 Task: Create a due date automation trigger when advanced on, on the wednesday of the week before a card is due add dates not starting next week at 11:00 AM.
Action: Mouse moved to (1159, 95)
Screenshot: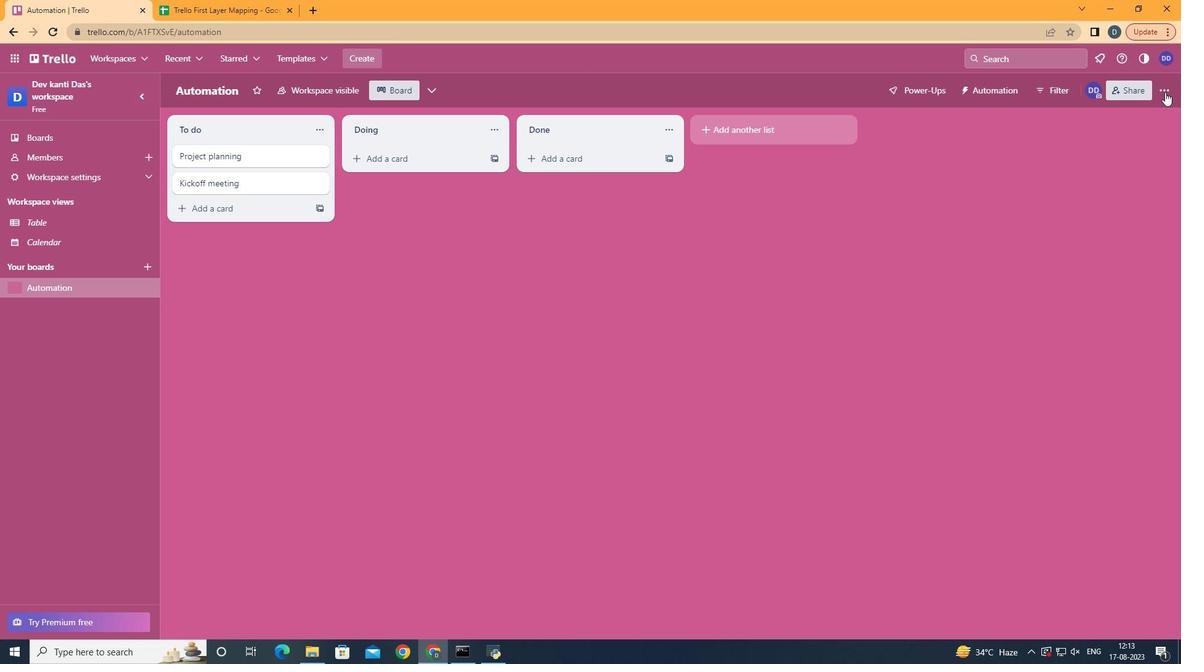 
Action: Mouse pressed left at (1159, 95)
Screenshot: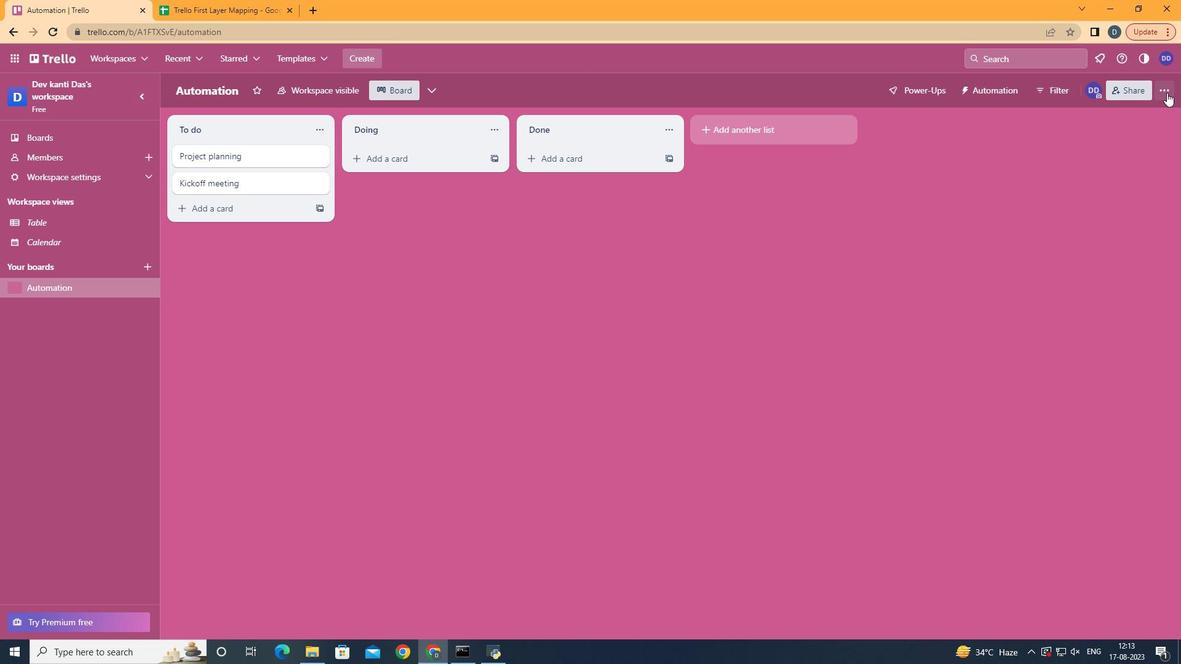 
Action: Mouse moved to (1173, 98)
Screenshot: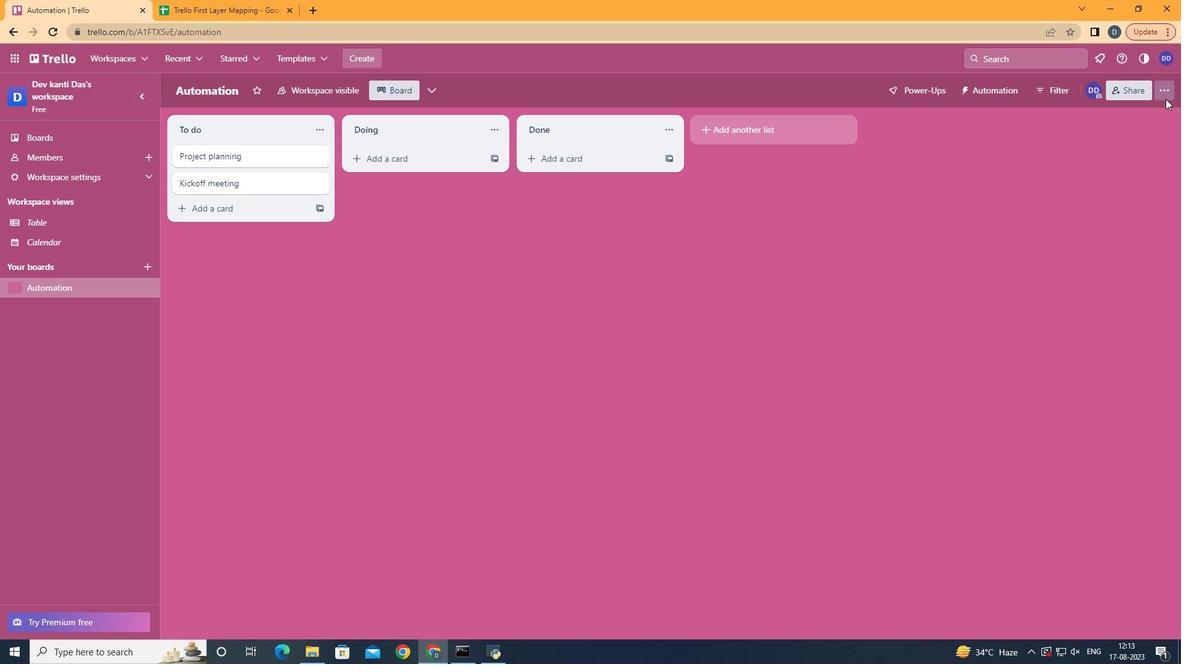 
Action: Mouse pressed left at (1173, 98)
Screenshot: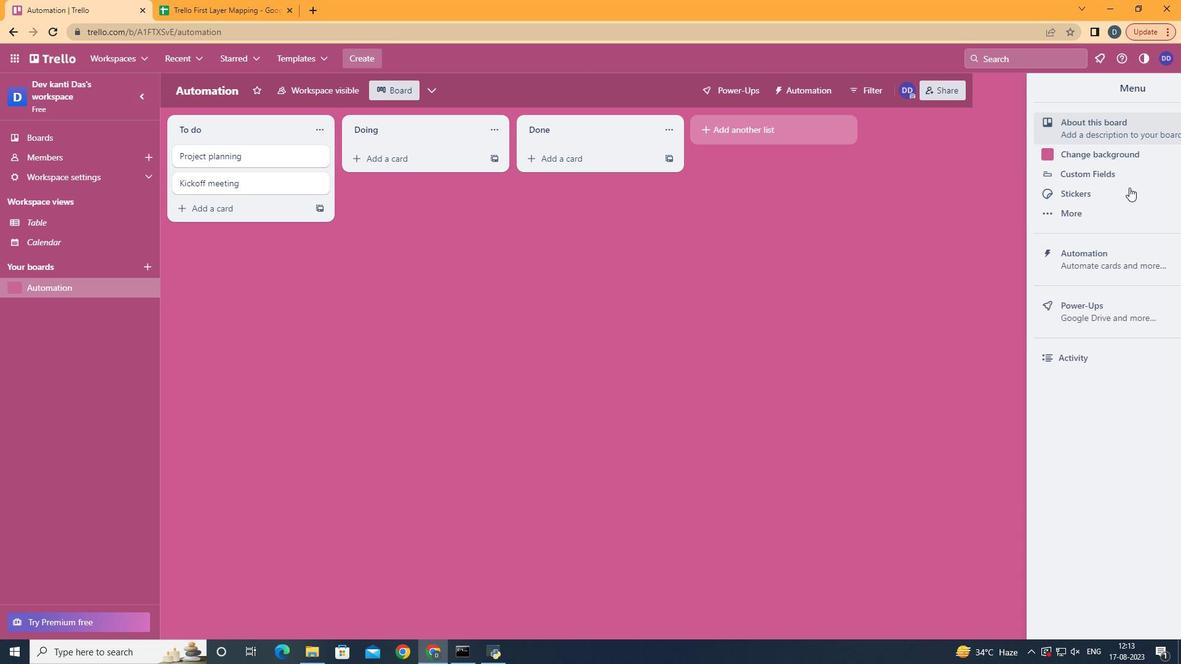 
Action: Mouse moved to (1117, 257)
Screenshot: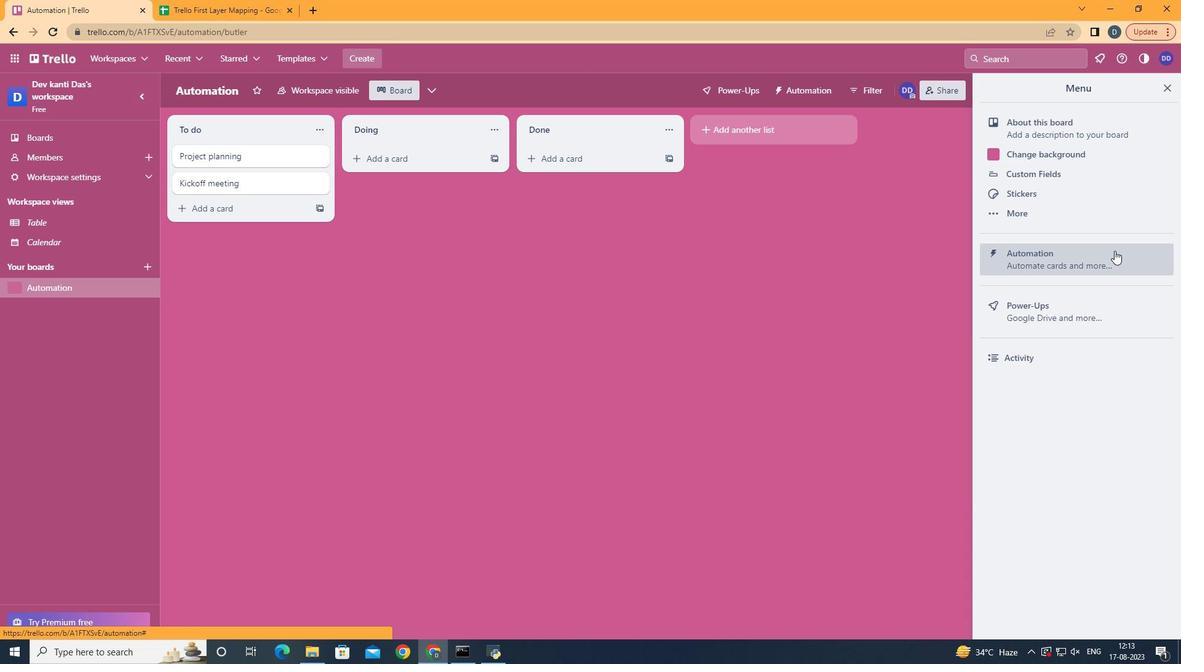 
Action: Mouse pressed left at (1117, 257)
Screenshot: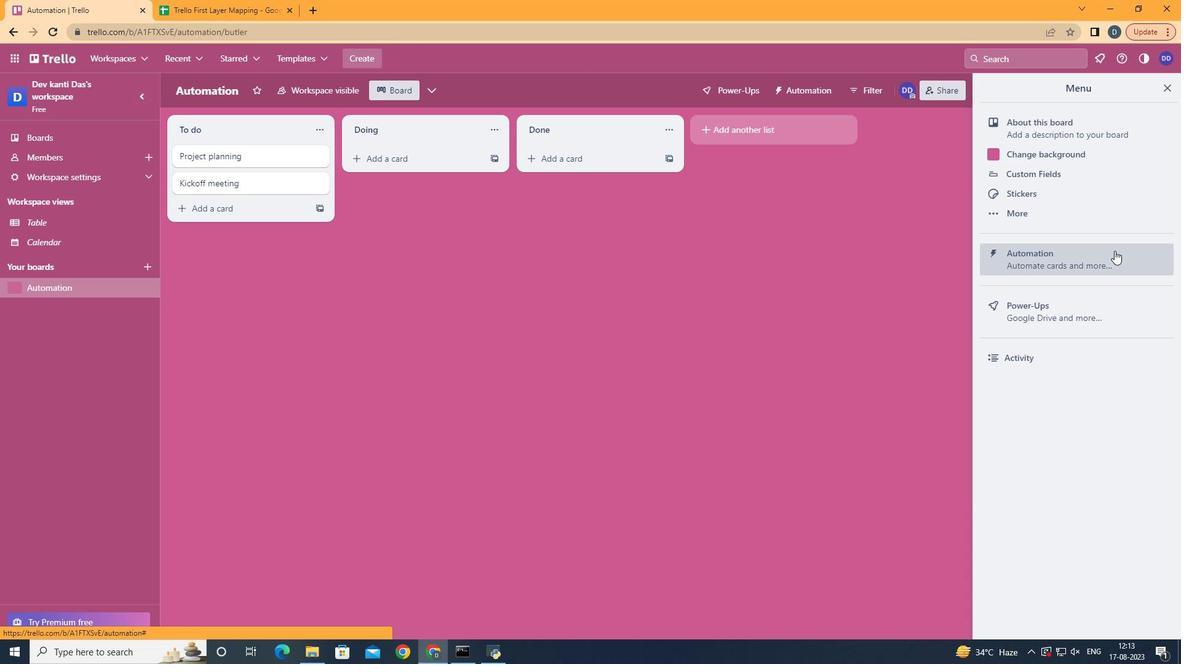 
Action: Mouse moved to (249, 264)
Screenshot: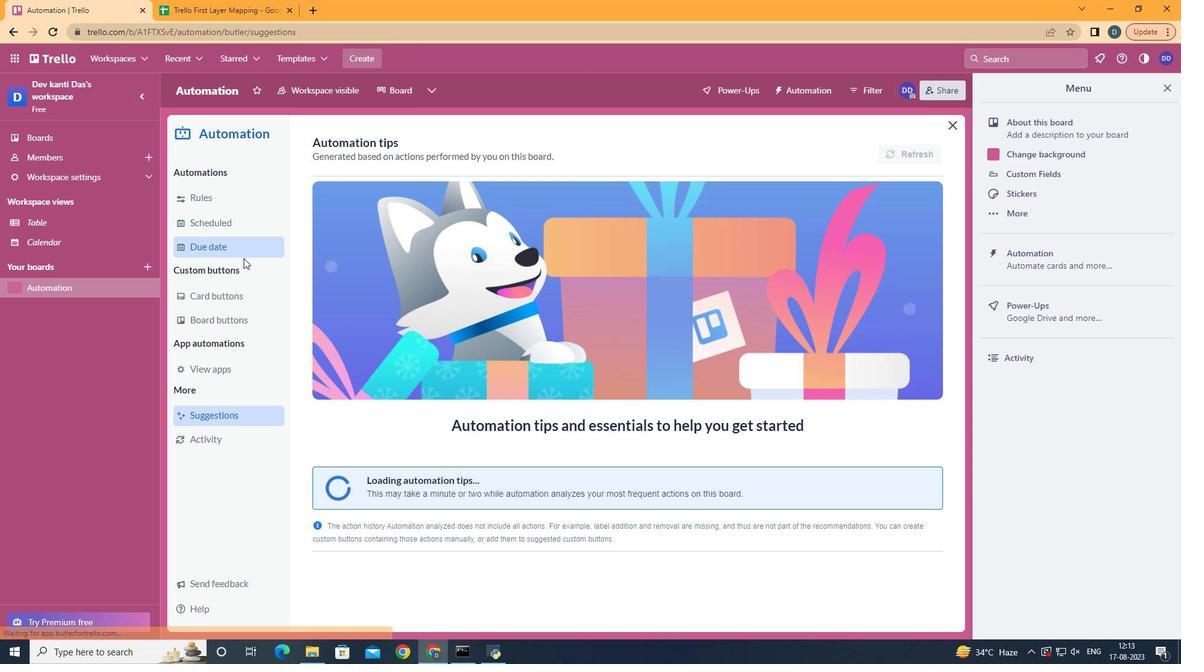 
Action: Mouse pressed left at (249, 264)
Screenshot: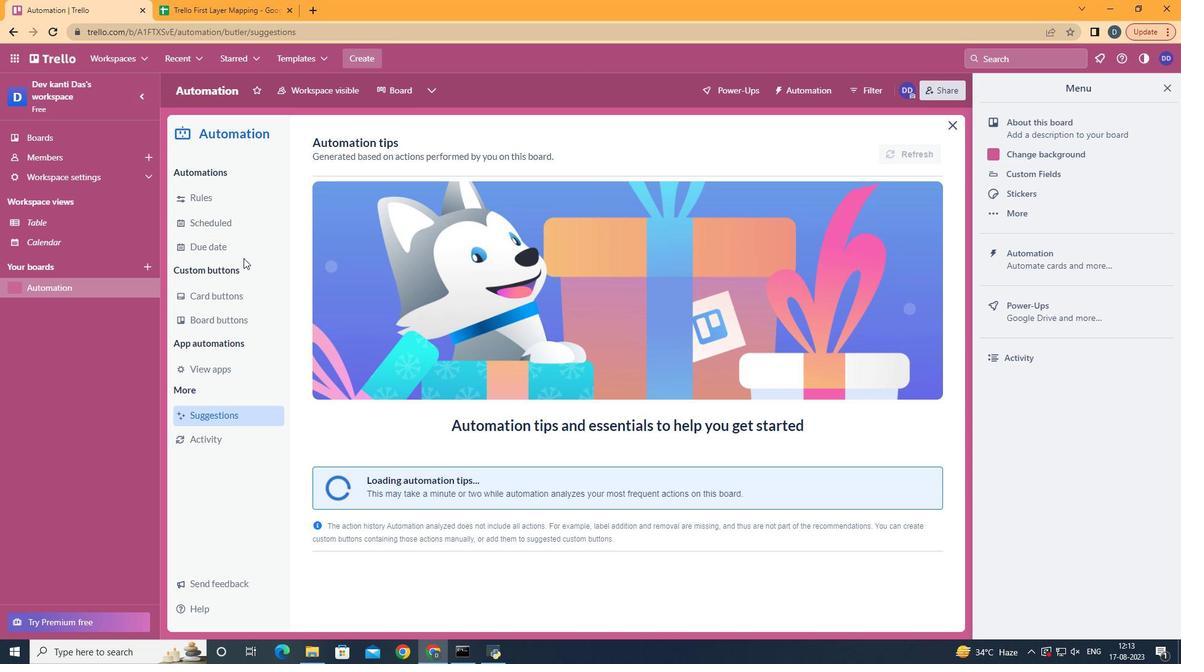
Action: Mouse moved to (249, 259)
Screenshot: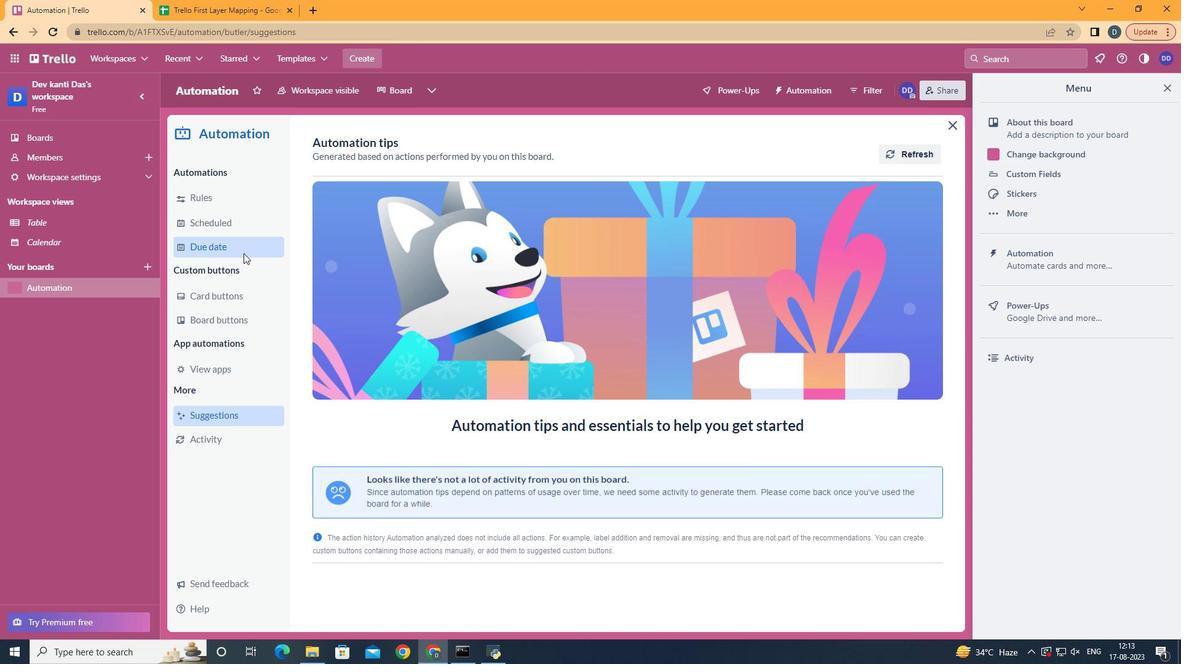 
Action: Mouse pressed left at (249, 259)
Screenshot: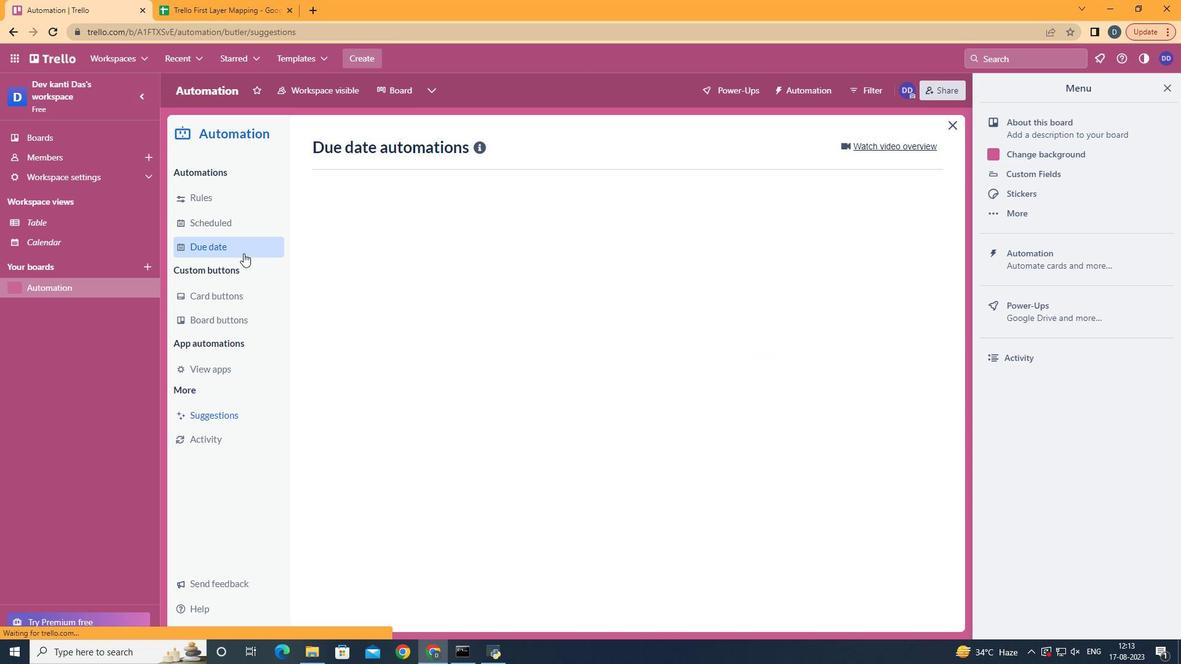 
Action: Mouse moved to (871, 150)
Screenshot: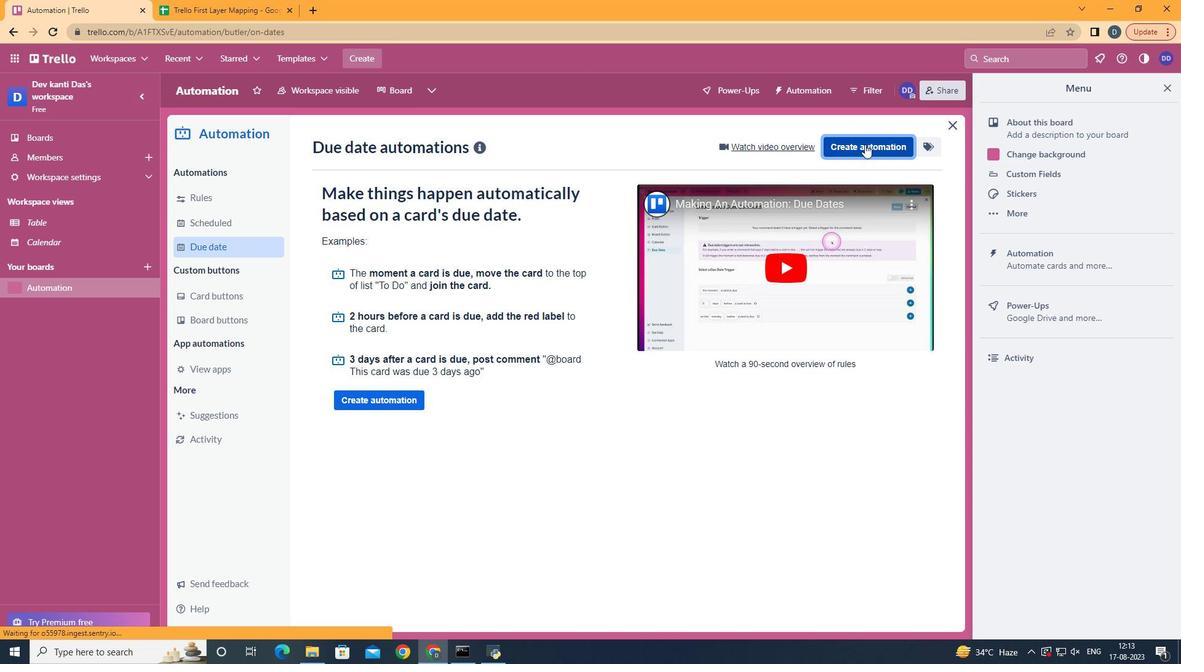 
Action: Mouse pressed left at (871, 150)
Screenshot: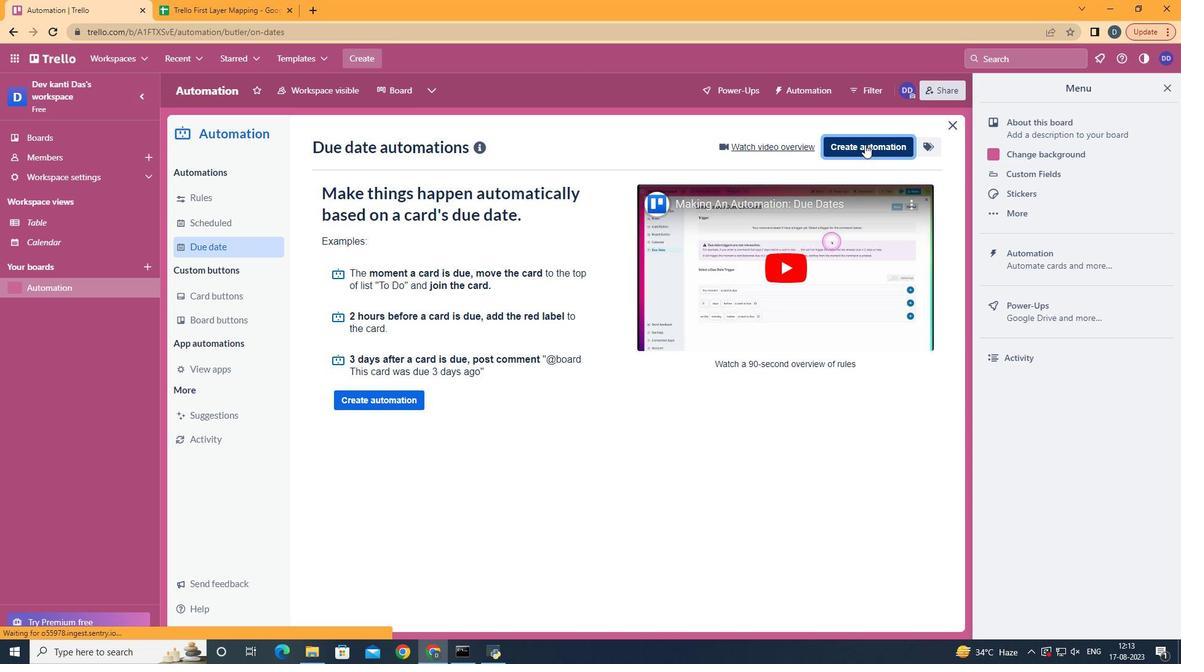 
Action: Mouse moved to (646, 267)
Screenshot: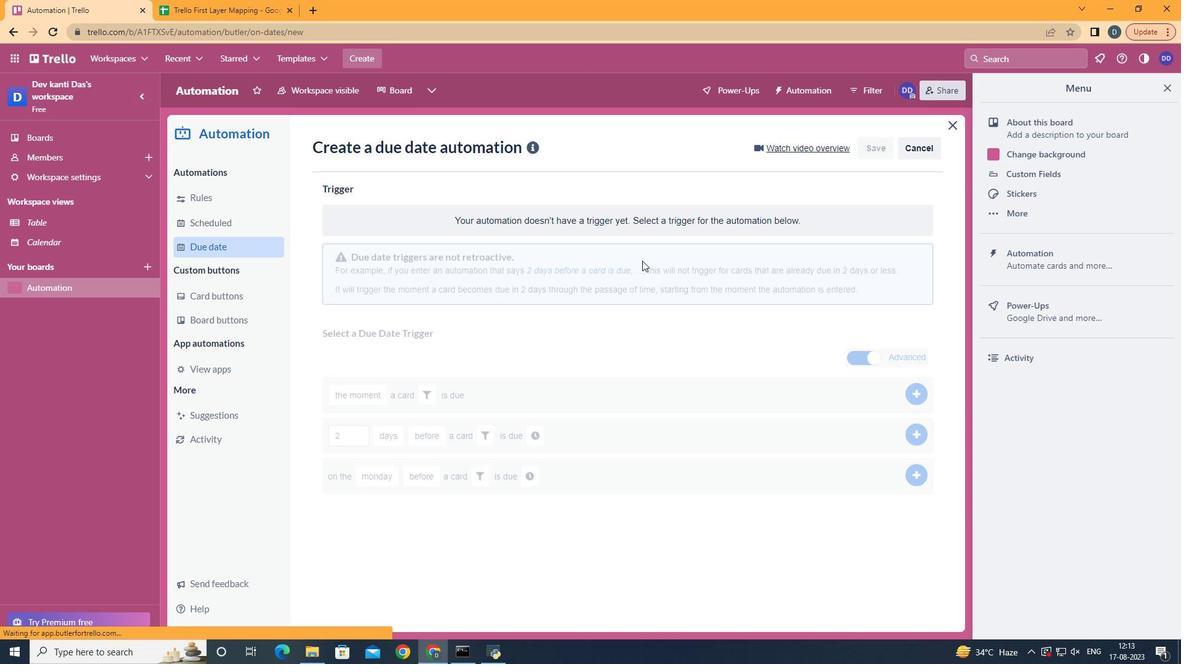 
Action: Mouse pressed left at (646, 267)
Screenshot: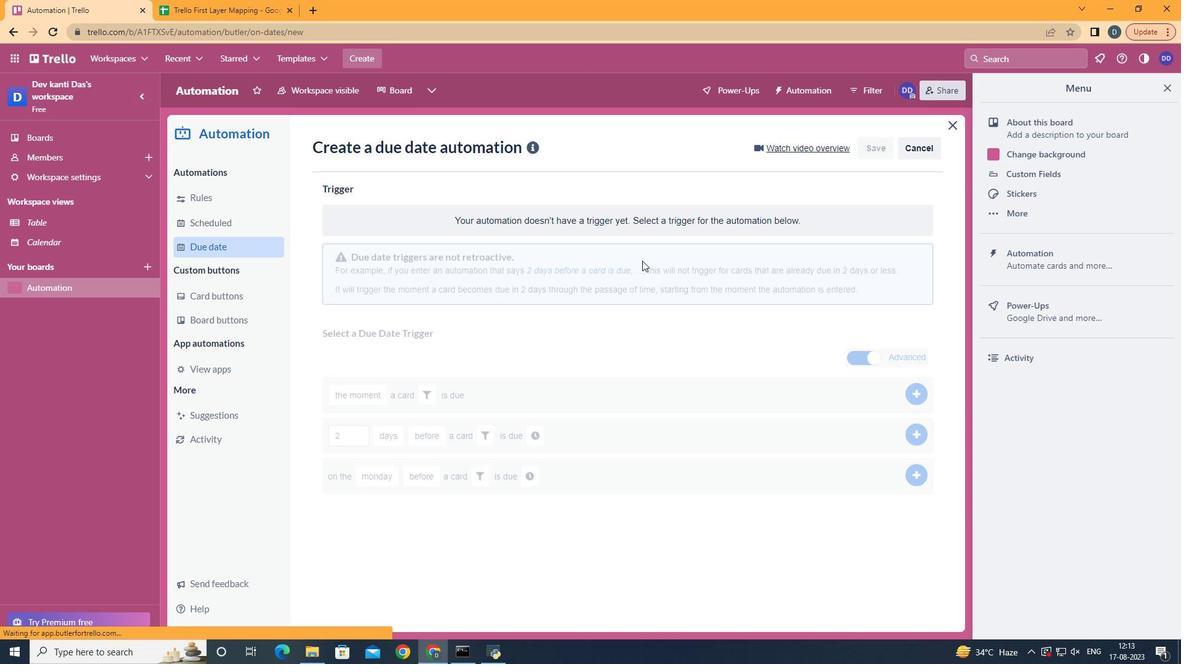 
Action: Mouse moved to (404, 375)
Screenshot: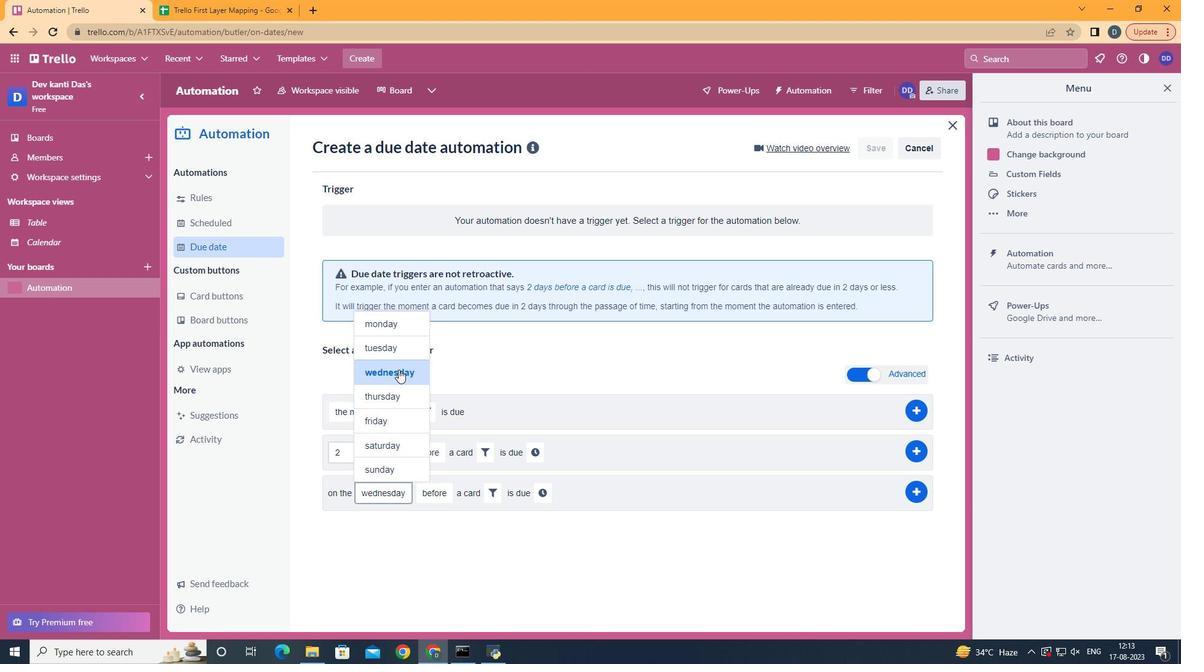 
Action: Mouse pressed left at (404, 375)
Screenshot: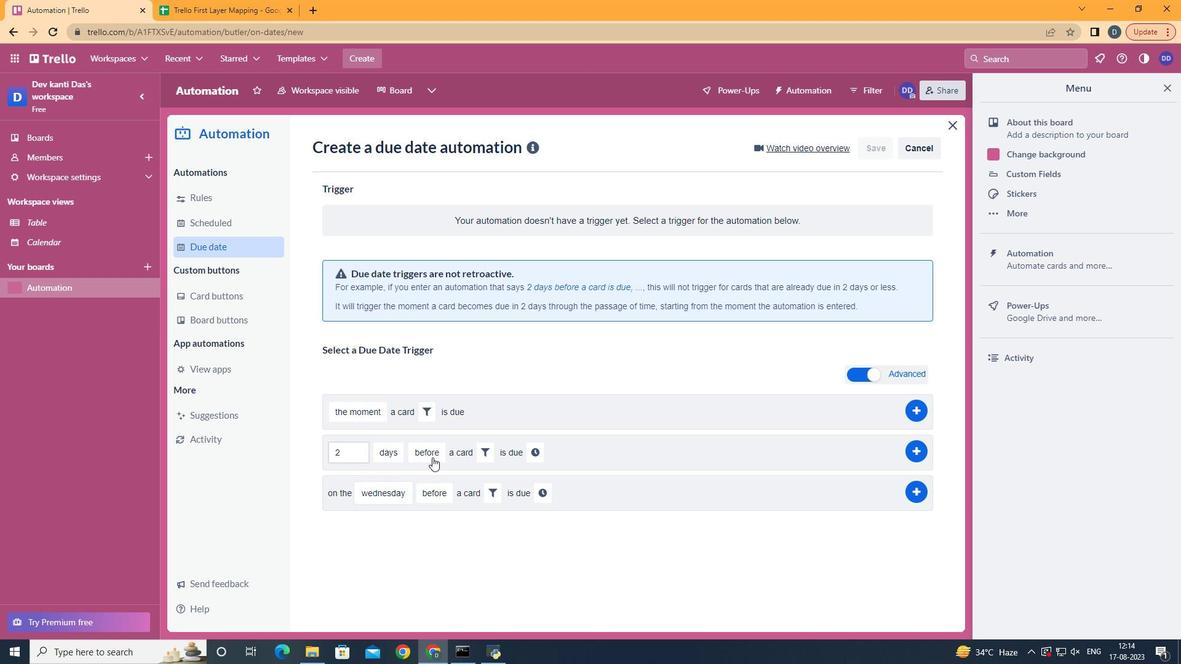 
Action: Mouse moved to (443, 587)
Screenshot: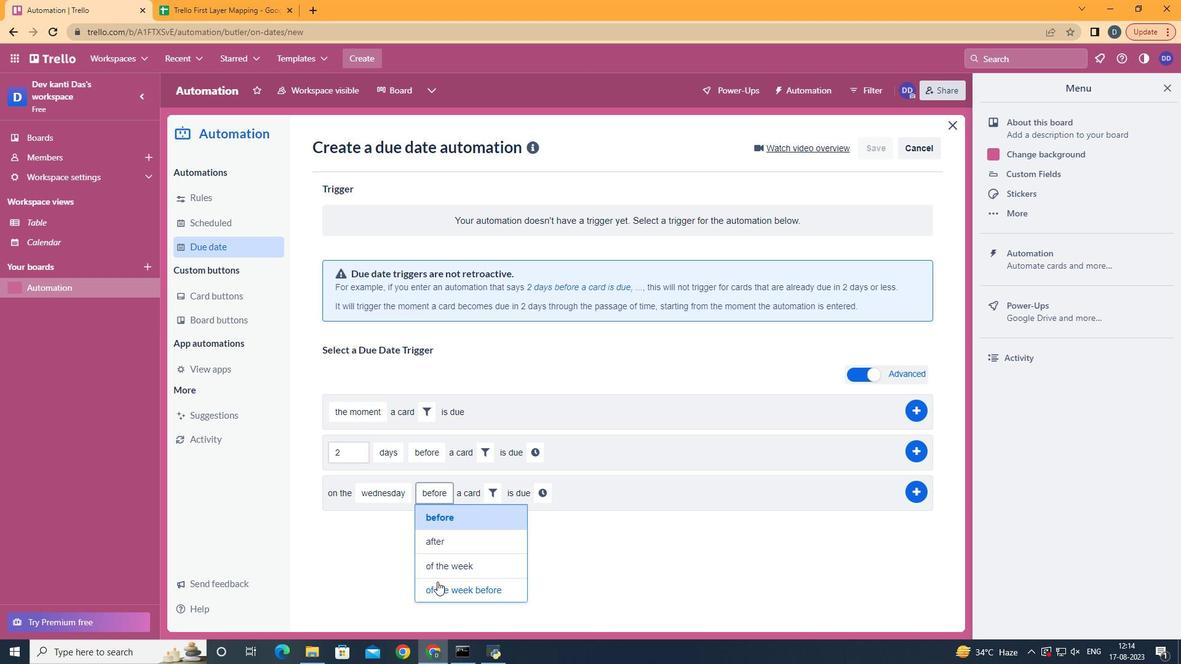 
Action: Mouse pressed left at (443, 587)
Screenshot: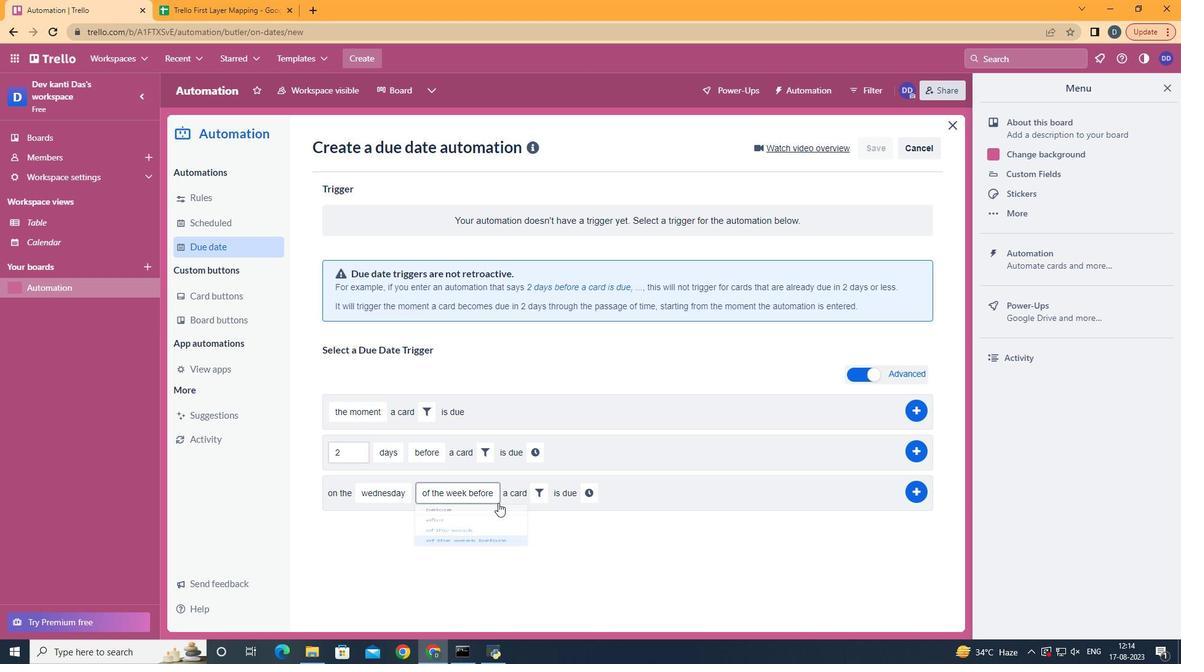 
Action: Mouse moved to (544, 502)
Screenshot: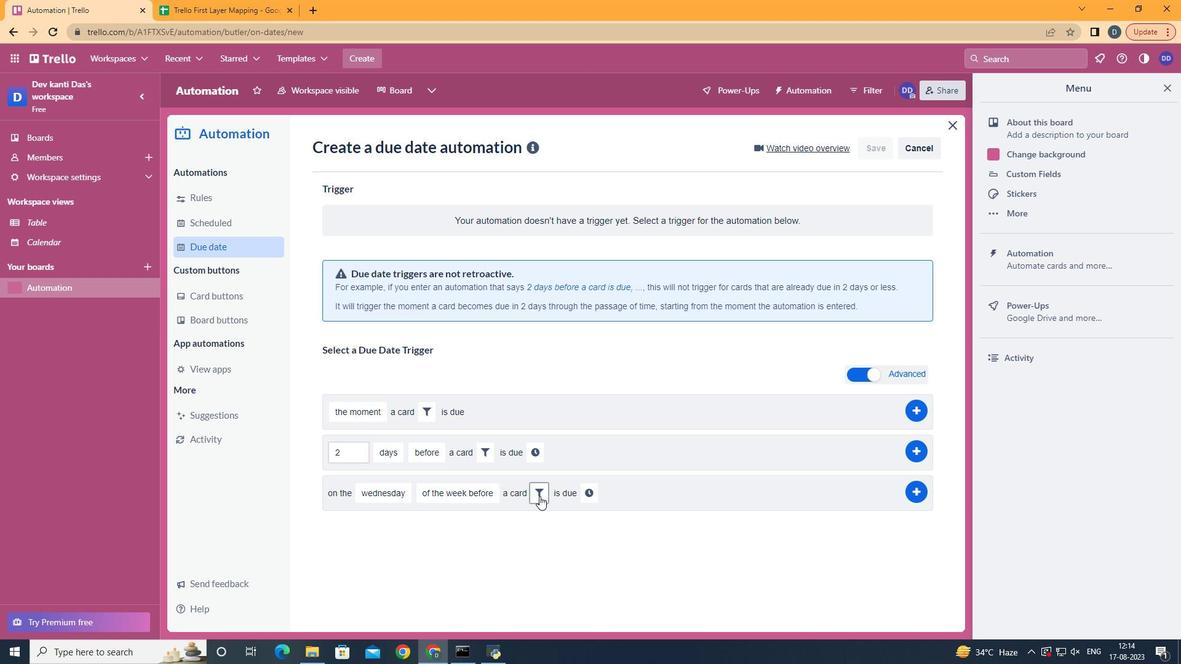 
Action: Mouse pressed left at (544, 502)
Screenshot: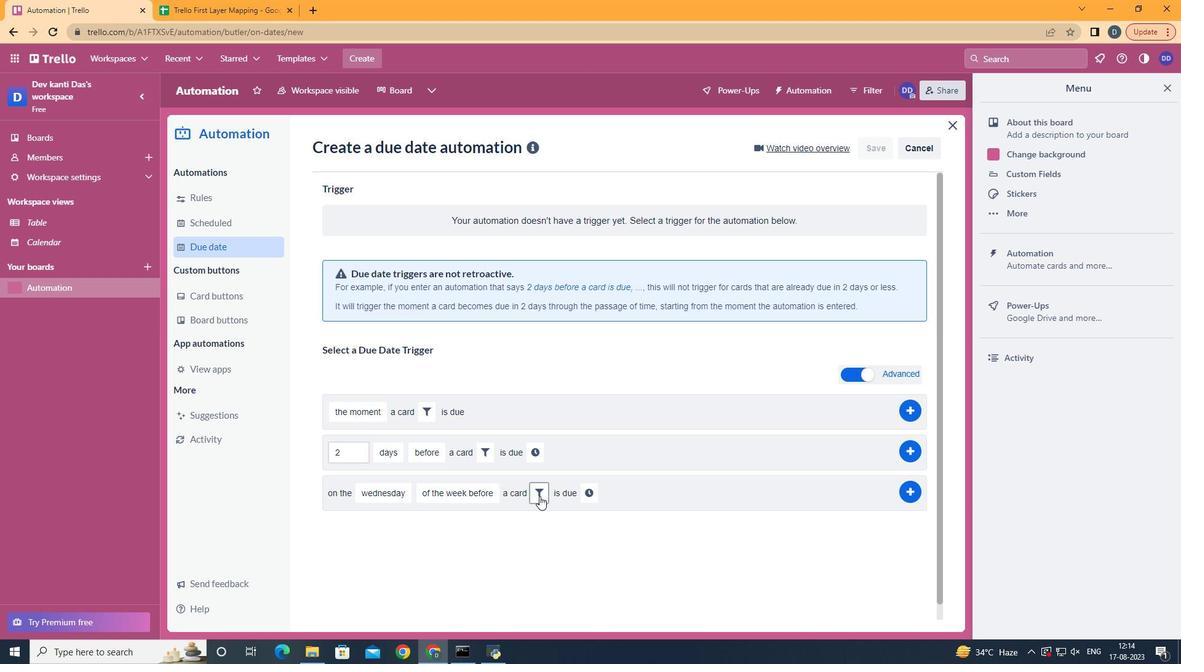 
Action: Mouse moved to (619, 541)
Screenshot: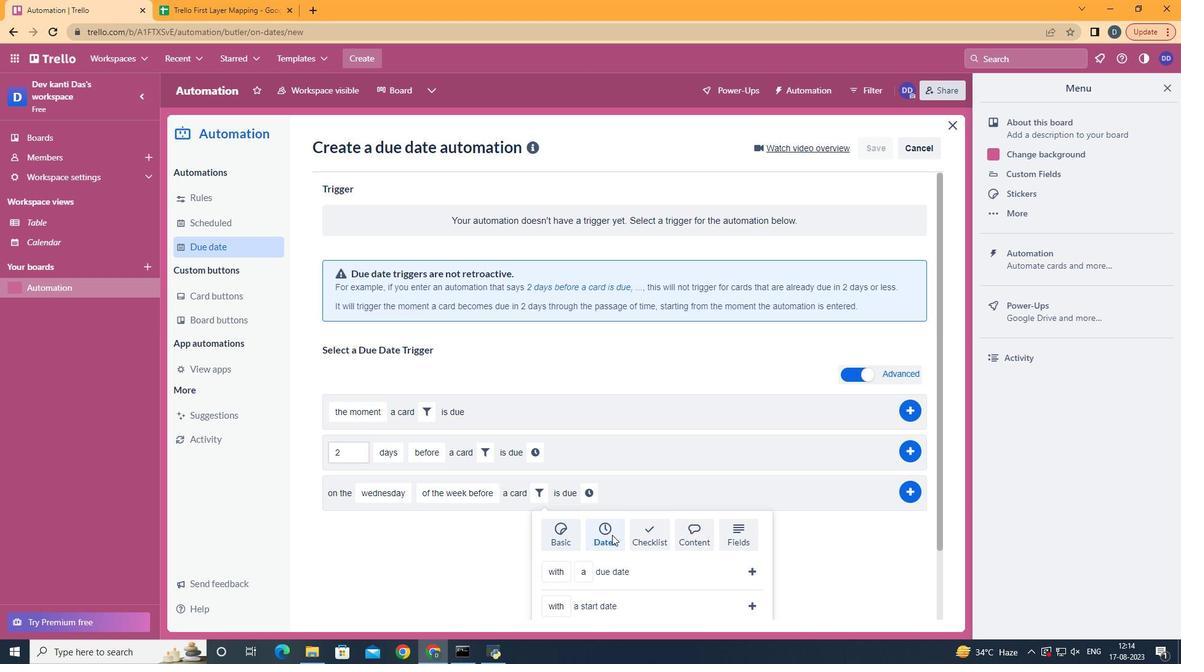
Action: Mouse pressed left at (619, 541)
Screenshot: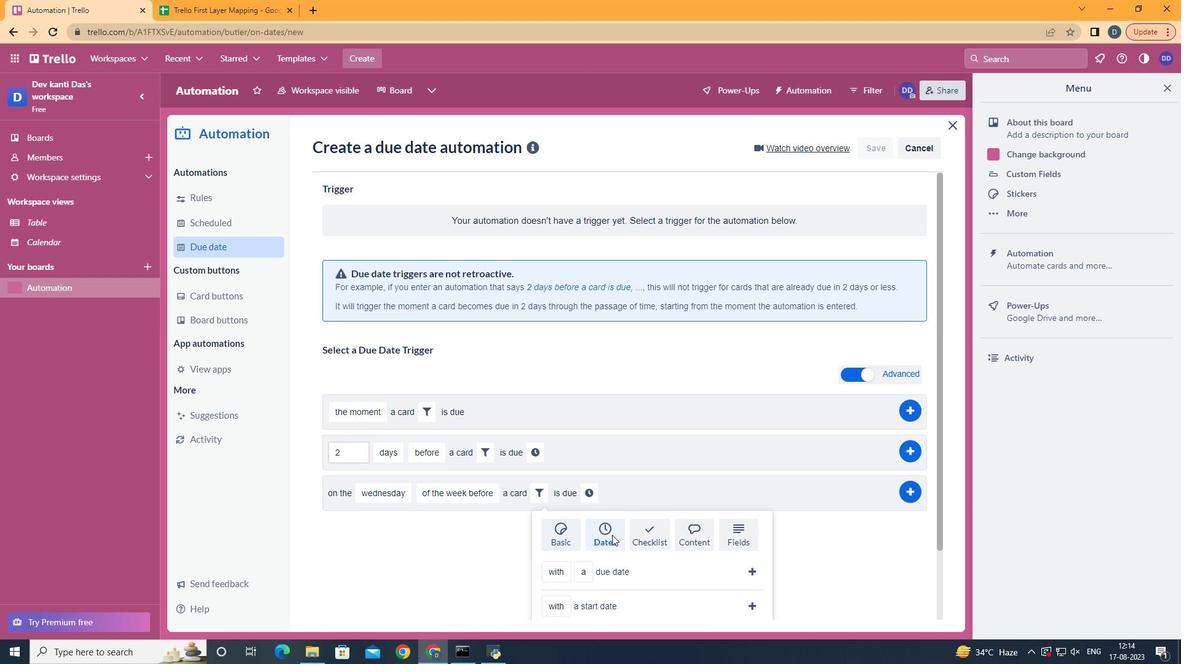 
Action: Mouse moved to (618, 541)
Screenshot: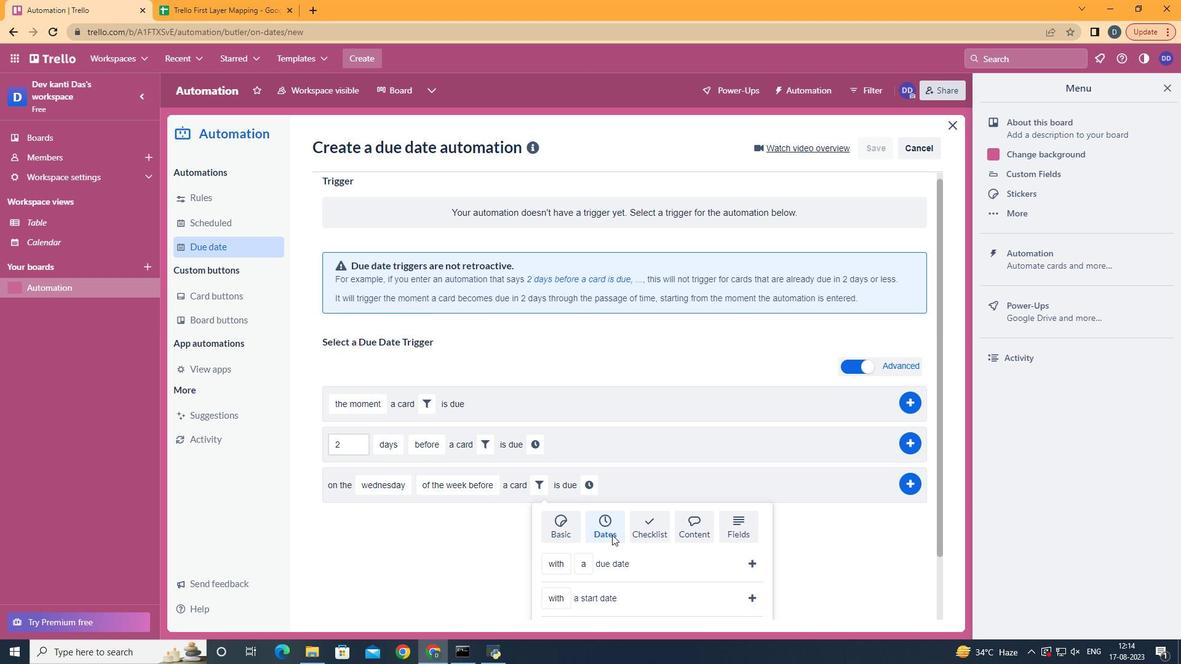 
Action: Mouse scrolled (618, 540) with delta (0, 0)
Screenshot: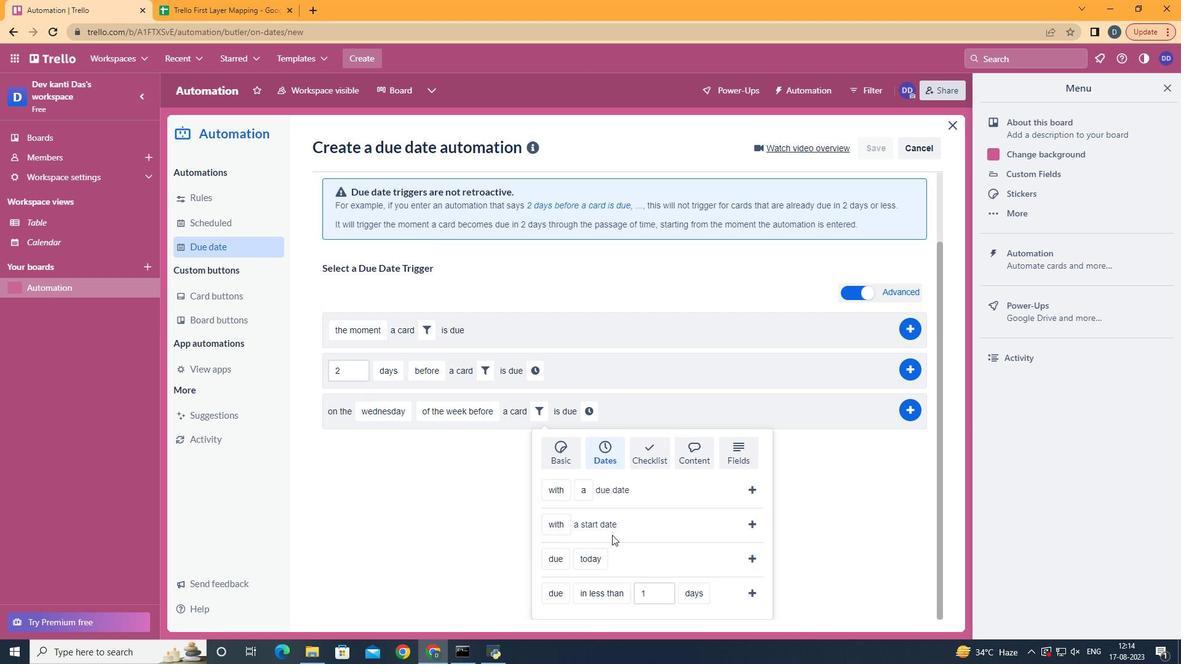 
Action: Mouse scrolled (618, 540) with delta (0, 0)
Screenshot: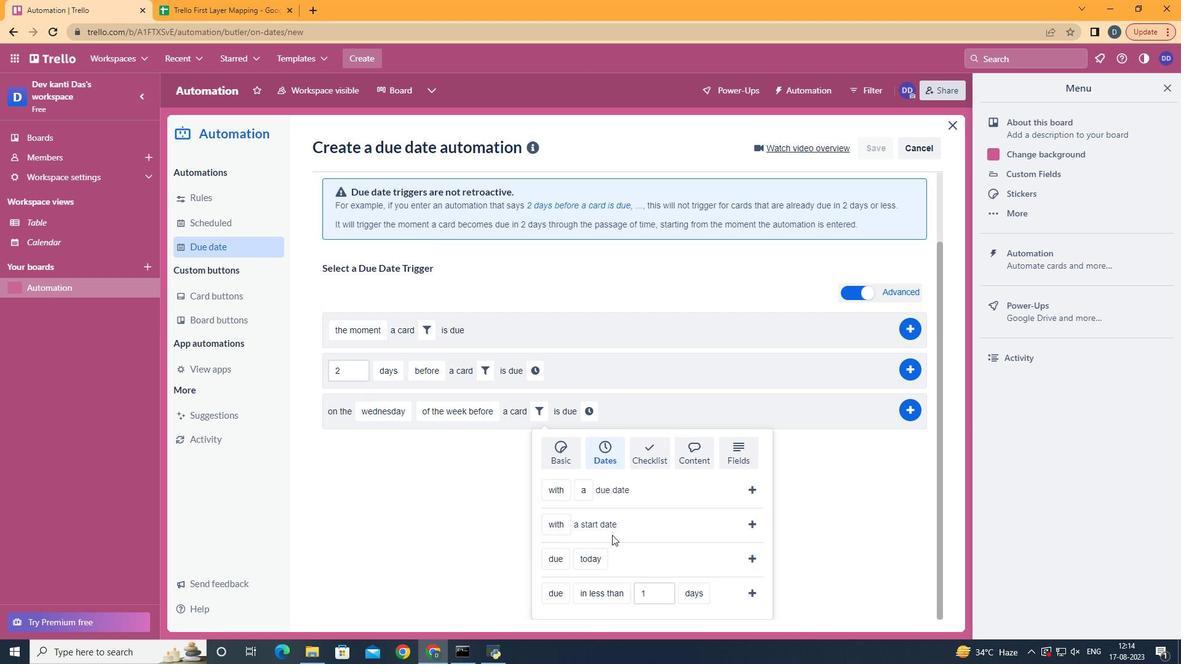 
Action: Mouse scrolled (618, 540) with delta (0, 0)
Screenshot: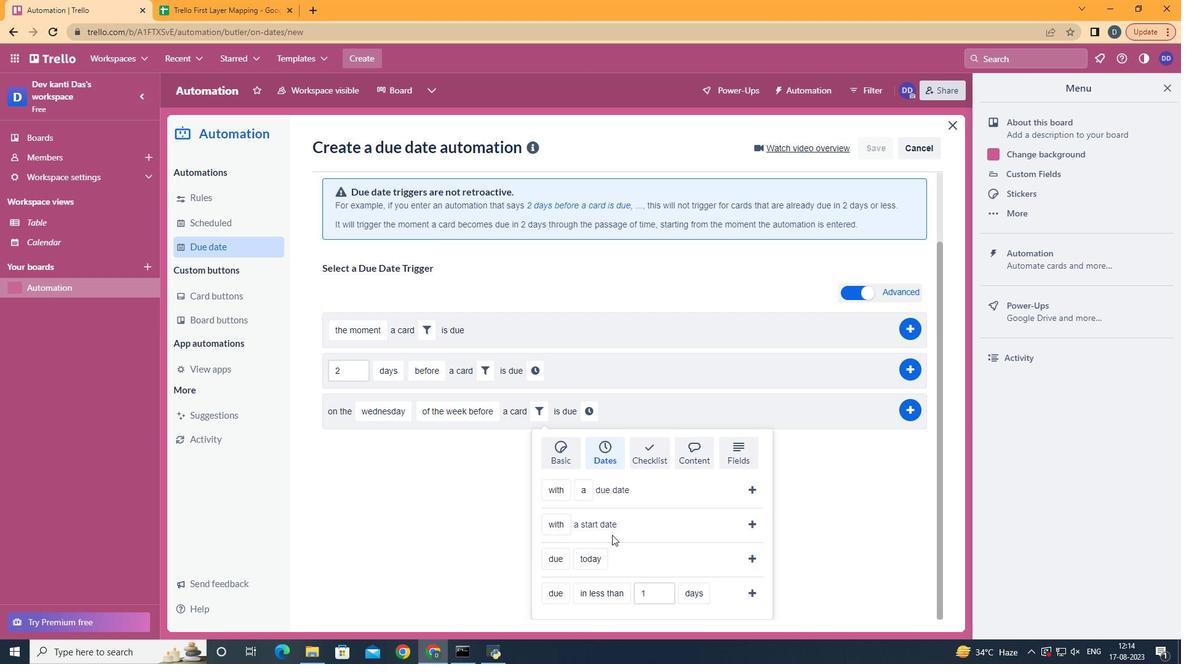 
Action: Mouse scrolled (618, 540) with delta (0, 0)
Screenshot: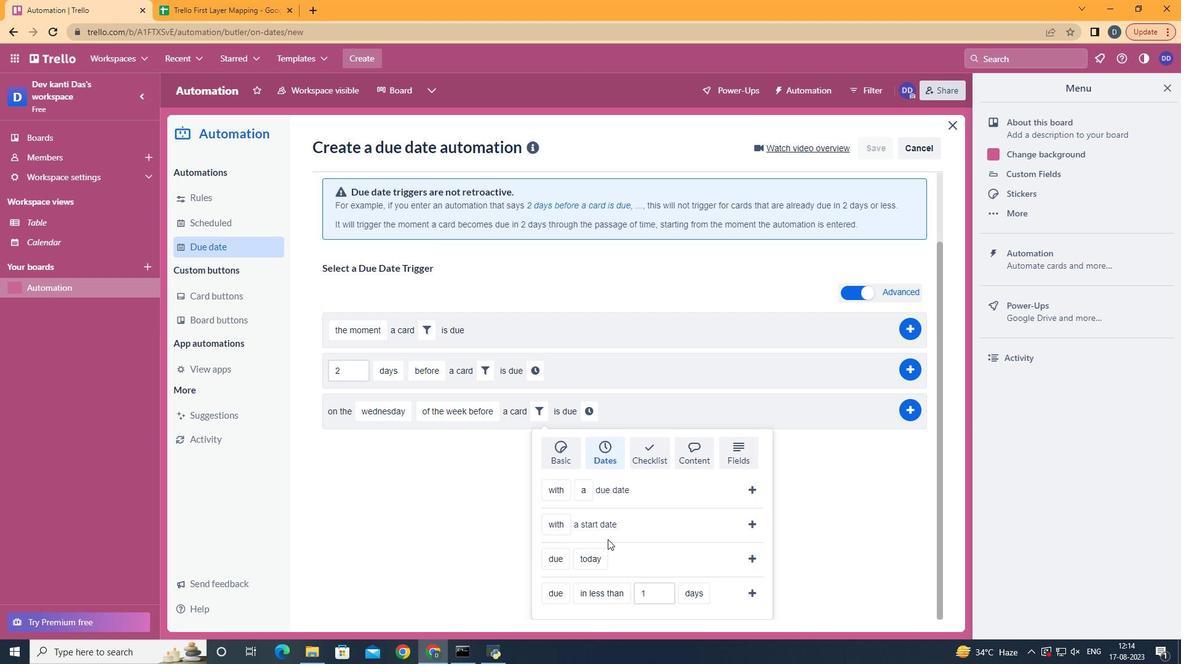 
Action: Mouse moved to (573, 539)
Screenshot: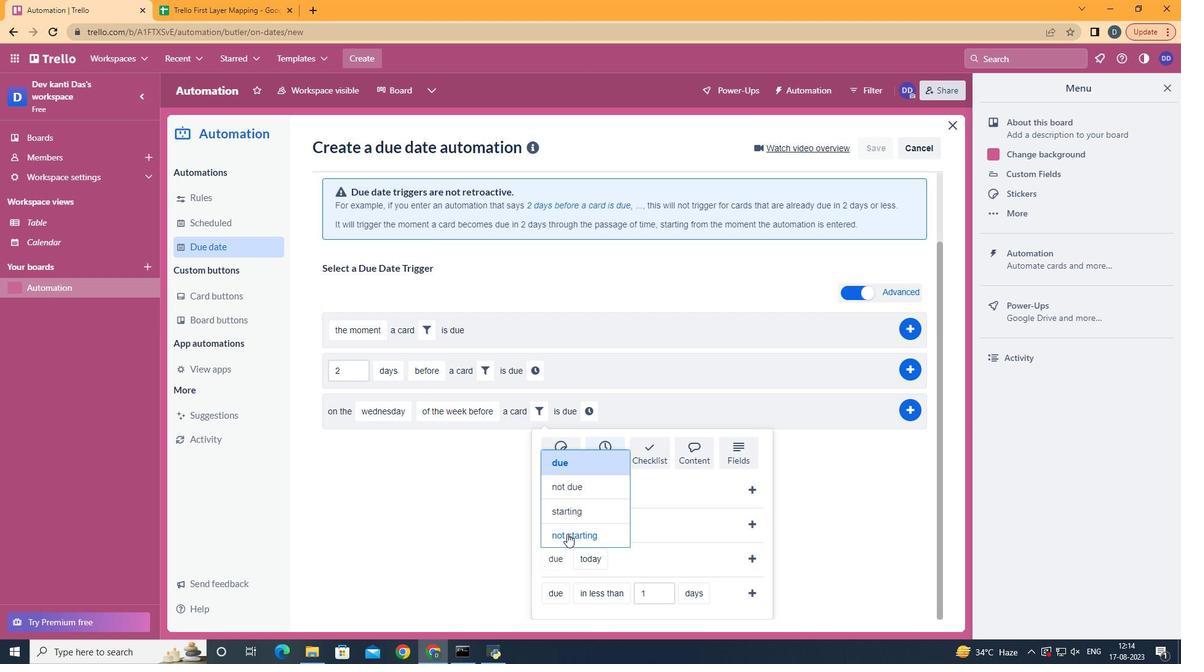 
Action: Mouse pressed left at (573, 539)
Screenshot: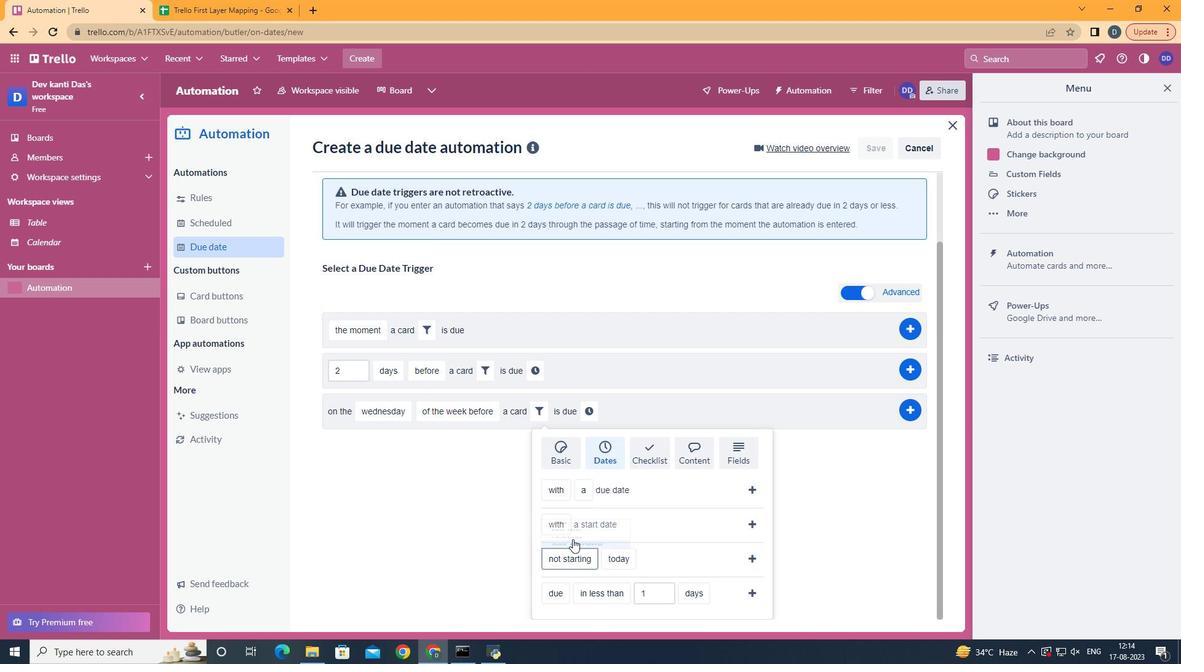 
Action: Mouse moved to (654, 495)
Screenshot: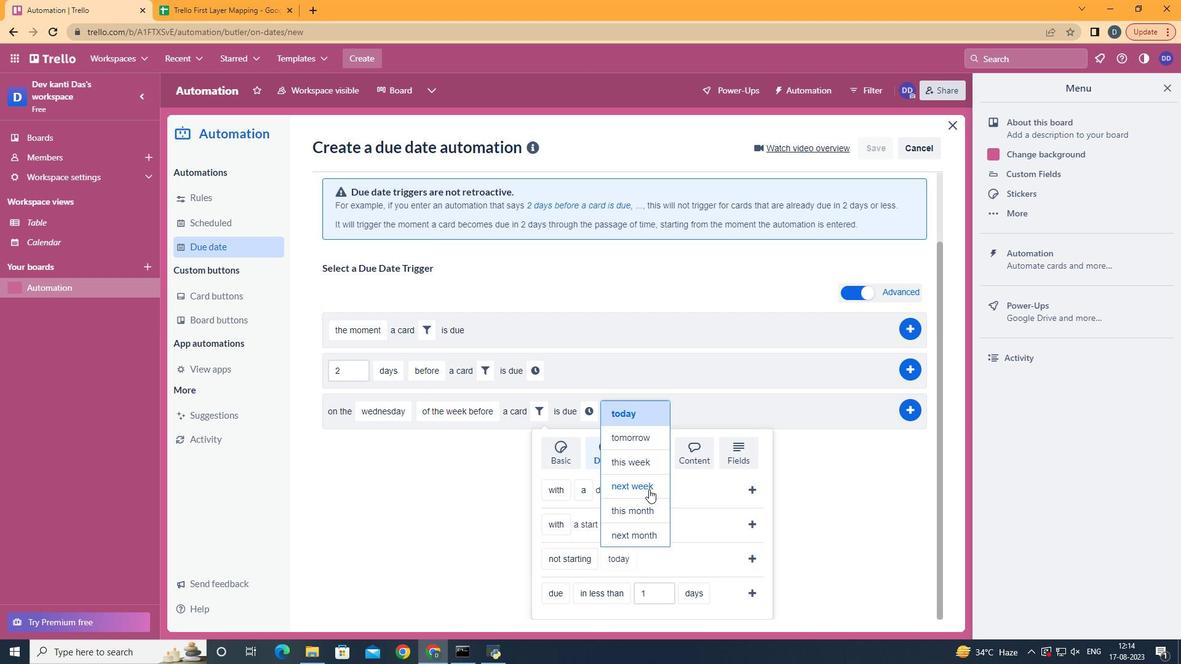 
Action: Mouse pressed left at (654, 495)
Screenshot: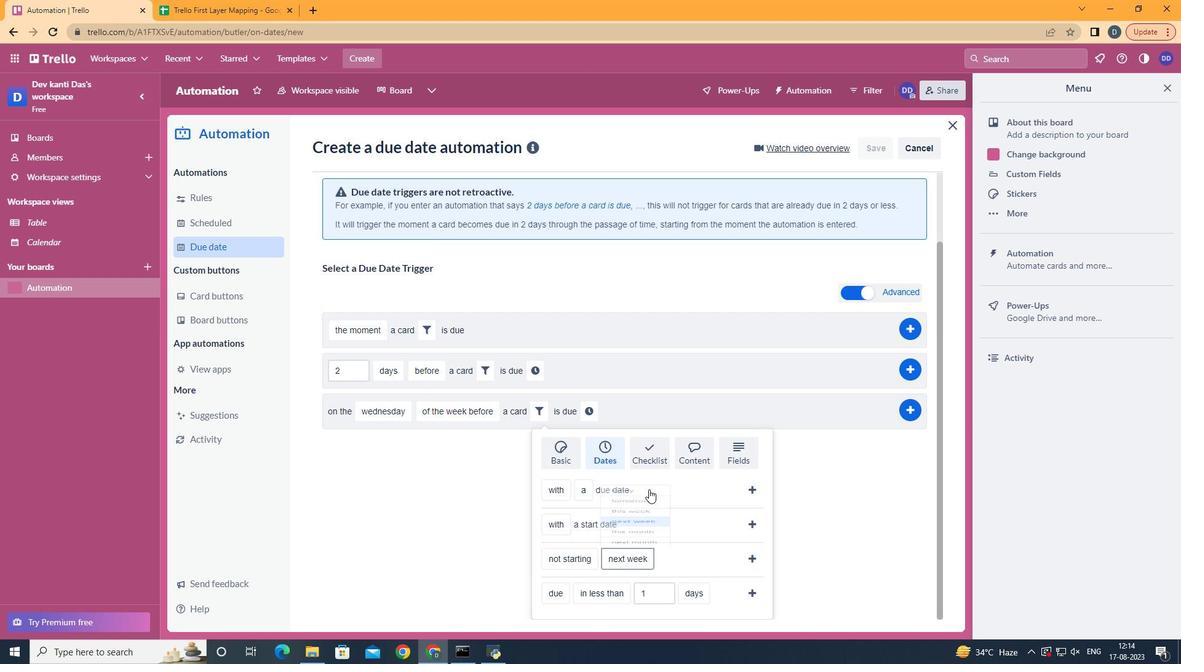 
Action: Mouse moved to (762, 565)
Screenshot: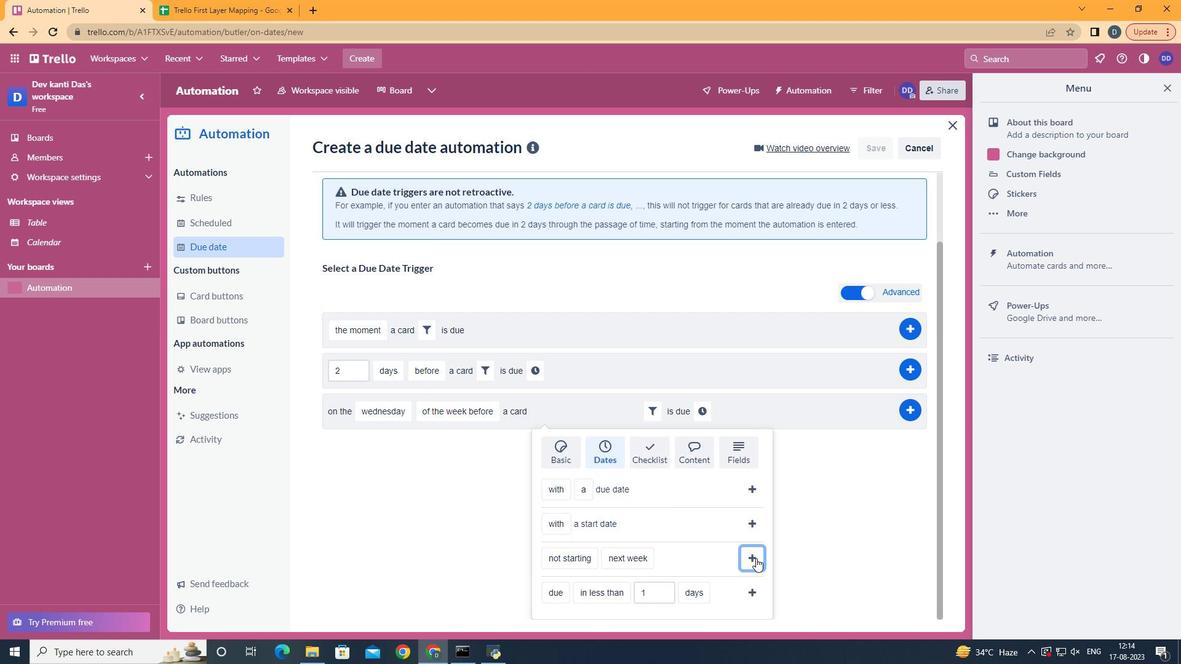 
Action: Mouse pressed left at (762, 565)
Screenshot: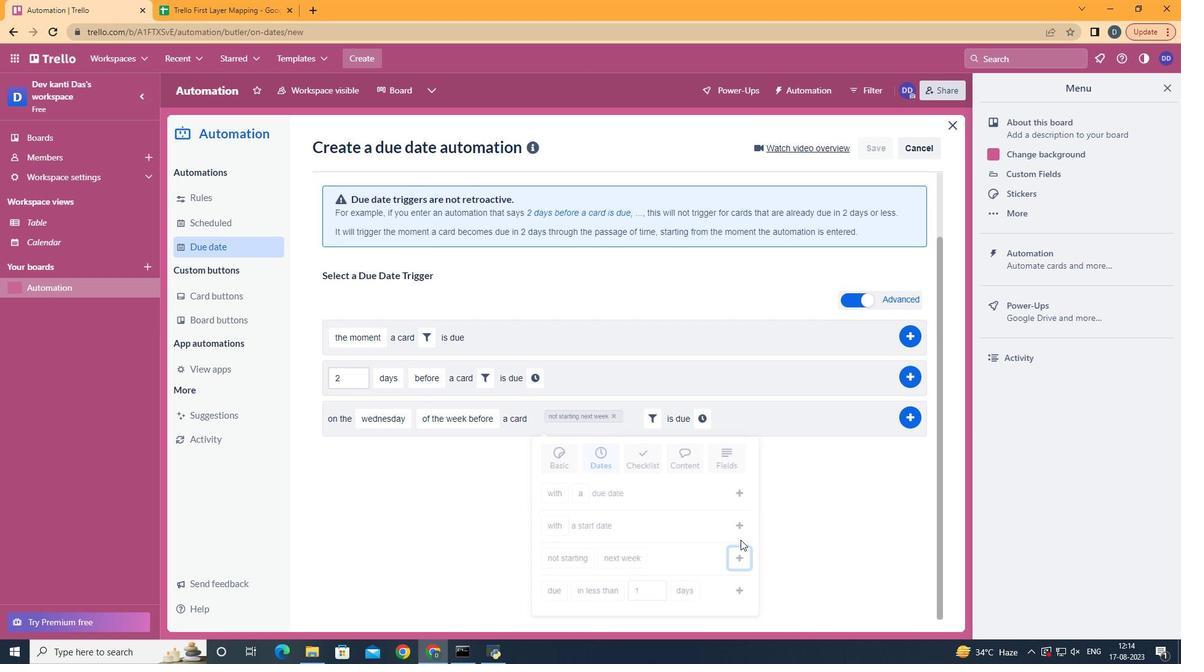 
Action: Mouse moved to (702, 493)
Screenshot: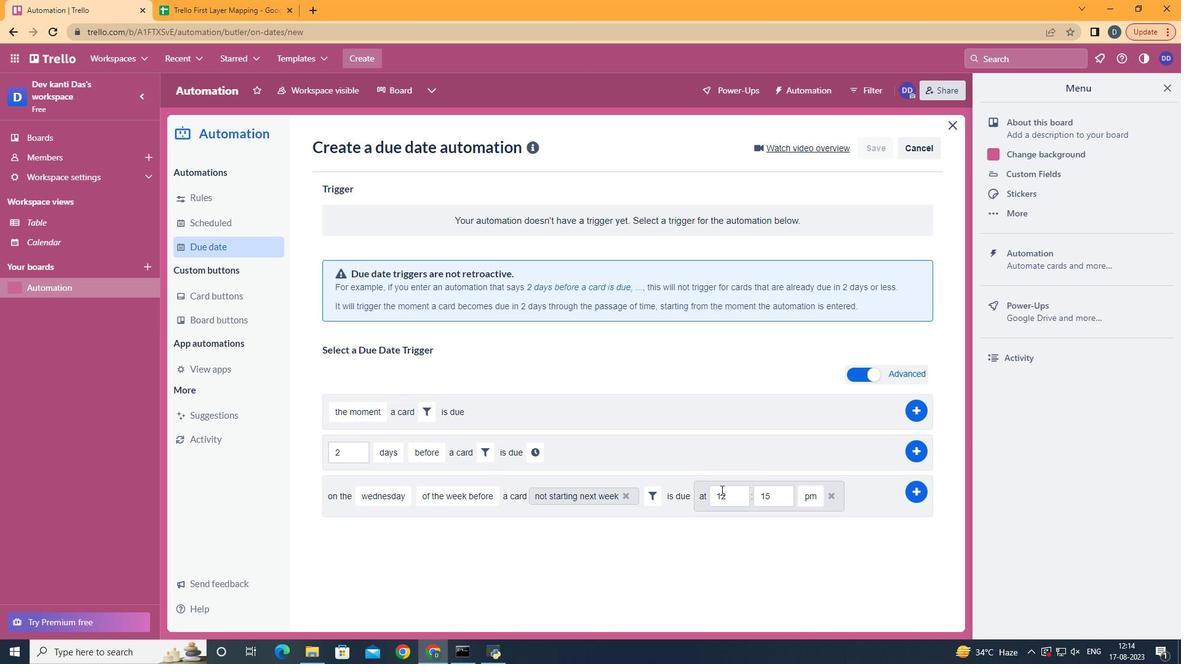 
Action: Mouse pressed left at (702, 493)
Screenshot: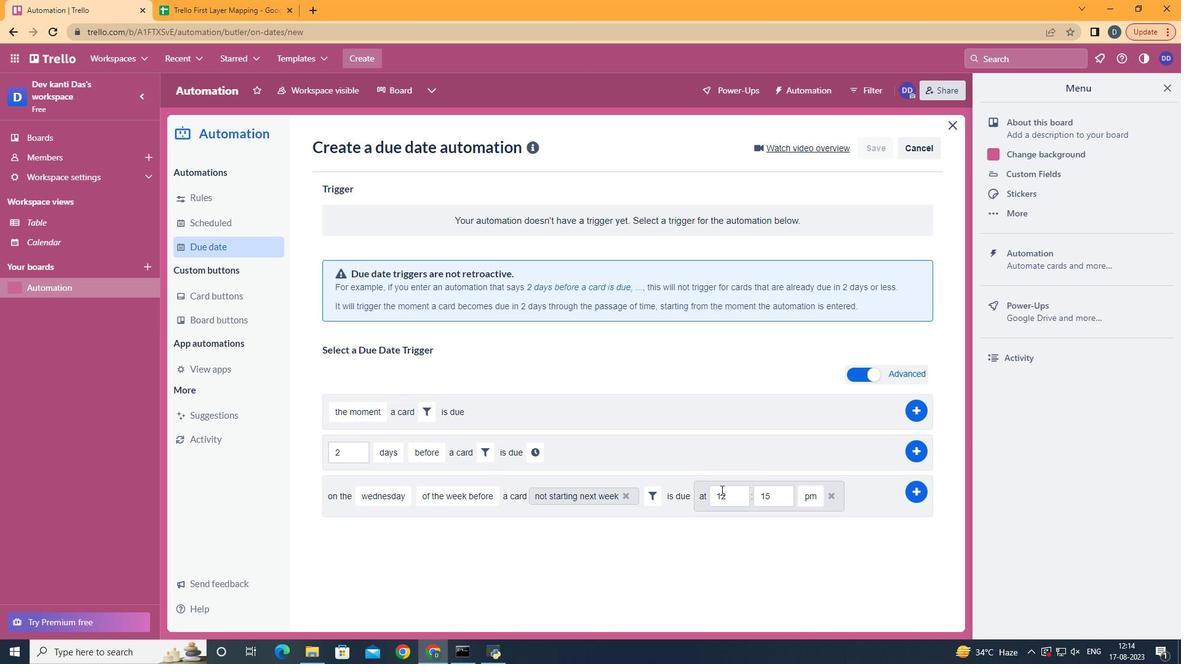 
Action: Mouse moved to (749, 507)
Screenshot: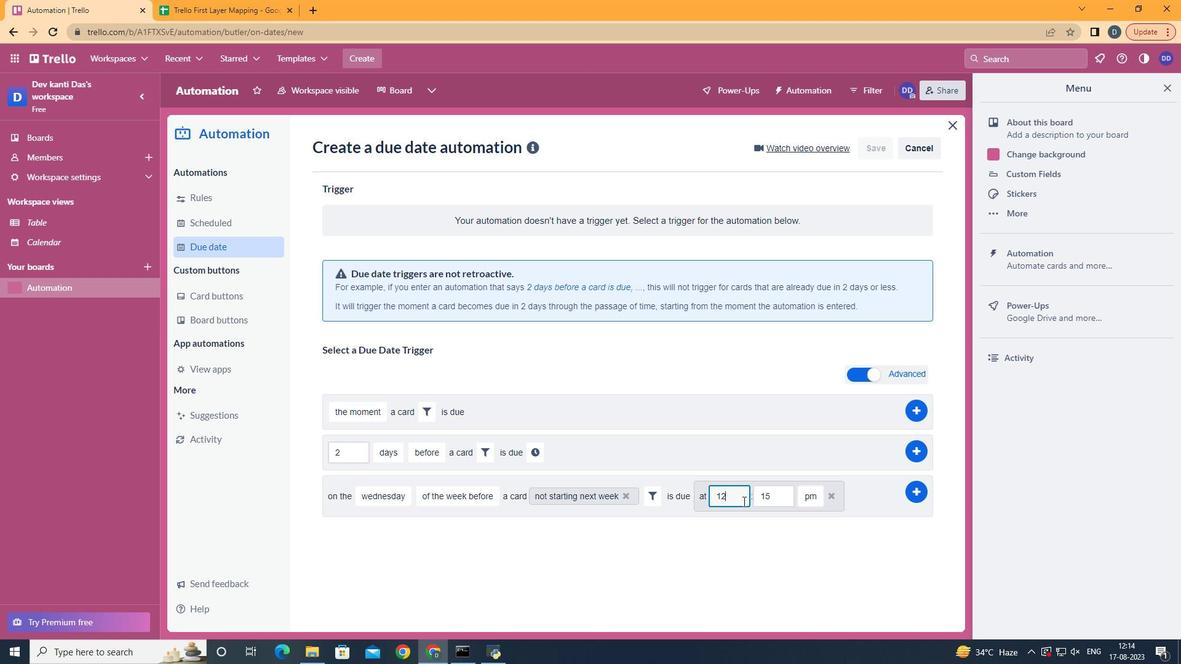 
Action: Mouse pressed left at (749, 507)
Screenshot: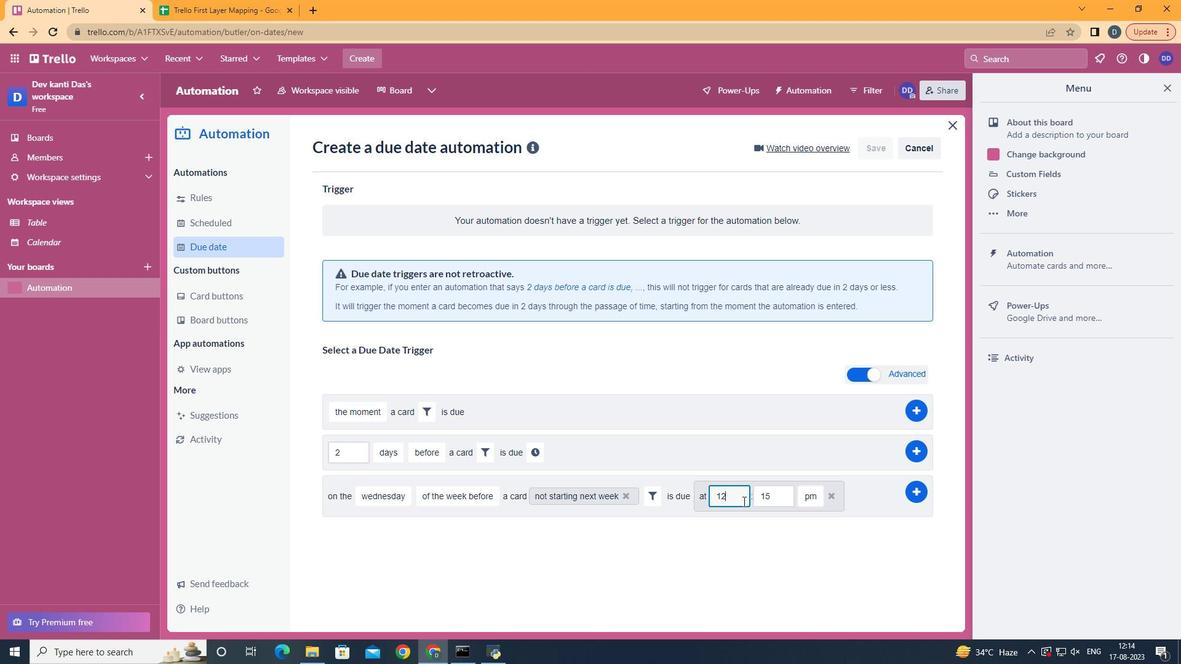 
Action: Mouse moved to (726, 517)
Screenshot: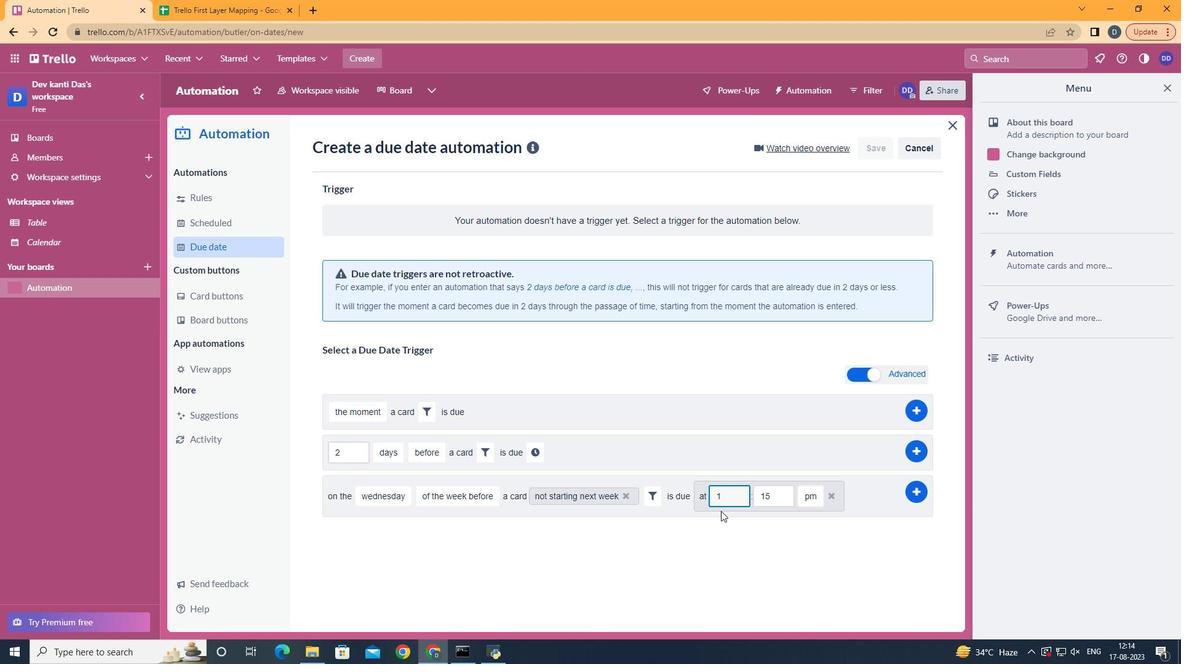 
Action: Key pressed <Key.backspace>1
Screenshot: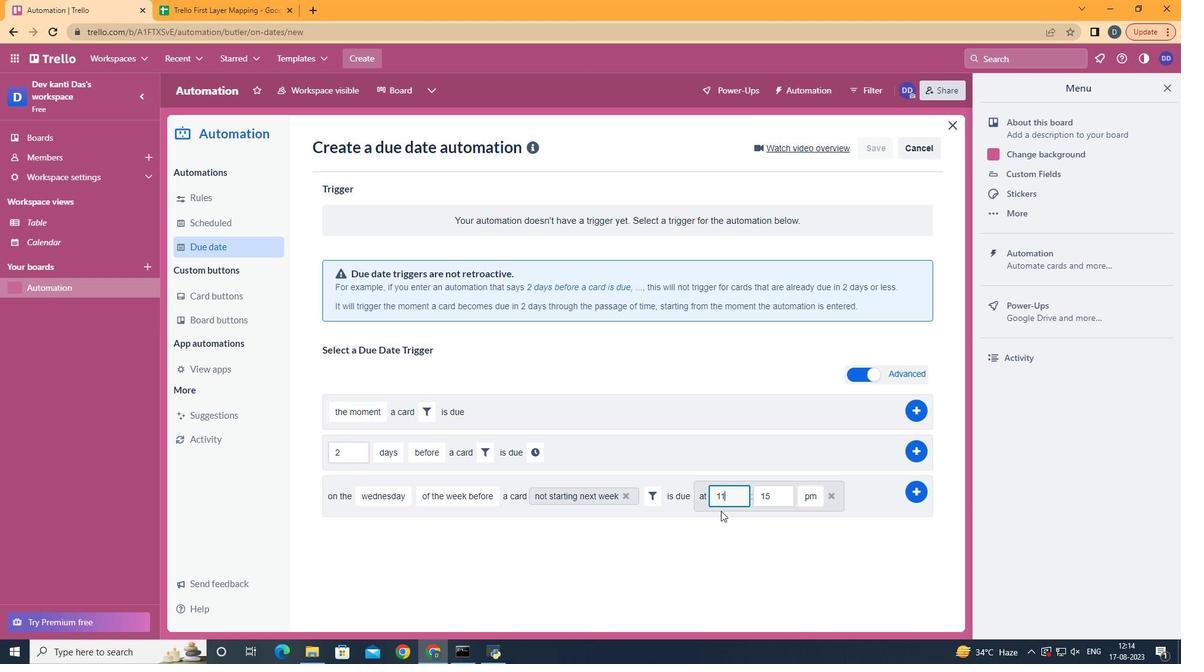 
Action: Mouse moved to (784, 496)
Screenshot: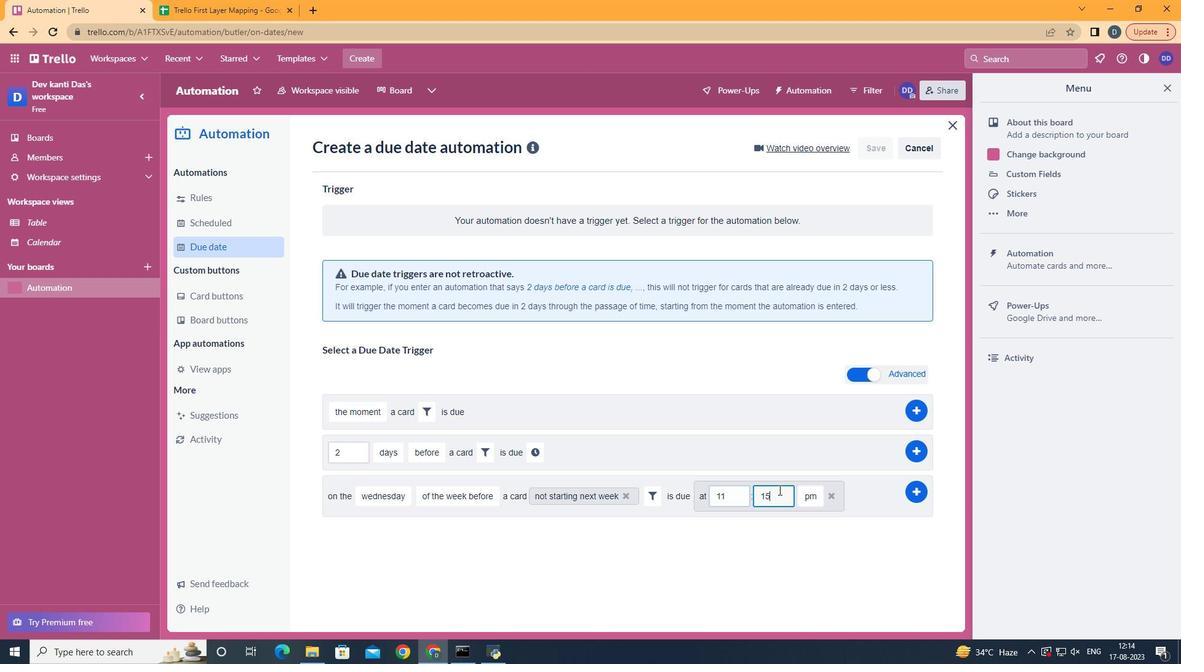
Action: Mouse pressed left at (784, 496)
Screenshot: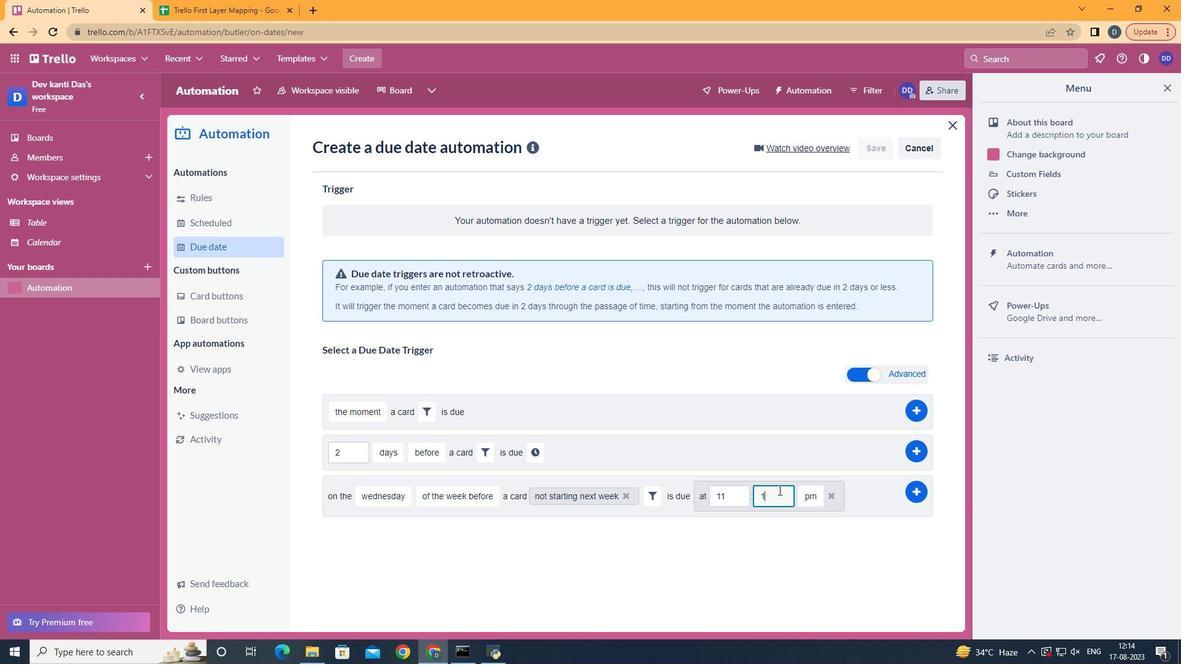
Action: Key pressed <Key.backspace><Key.backspace>00
Screenshot: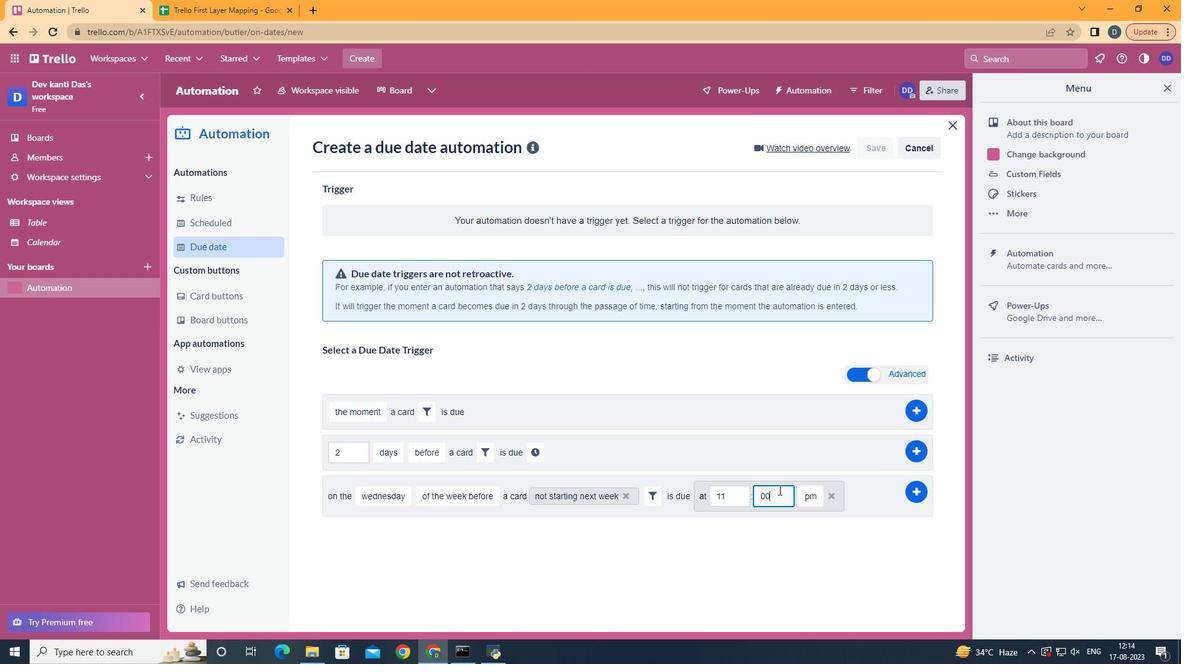 
Action: Mouse moved to (824, 517)
Screenshot: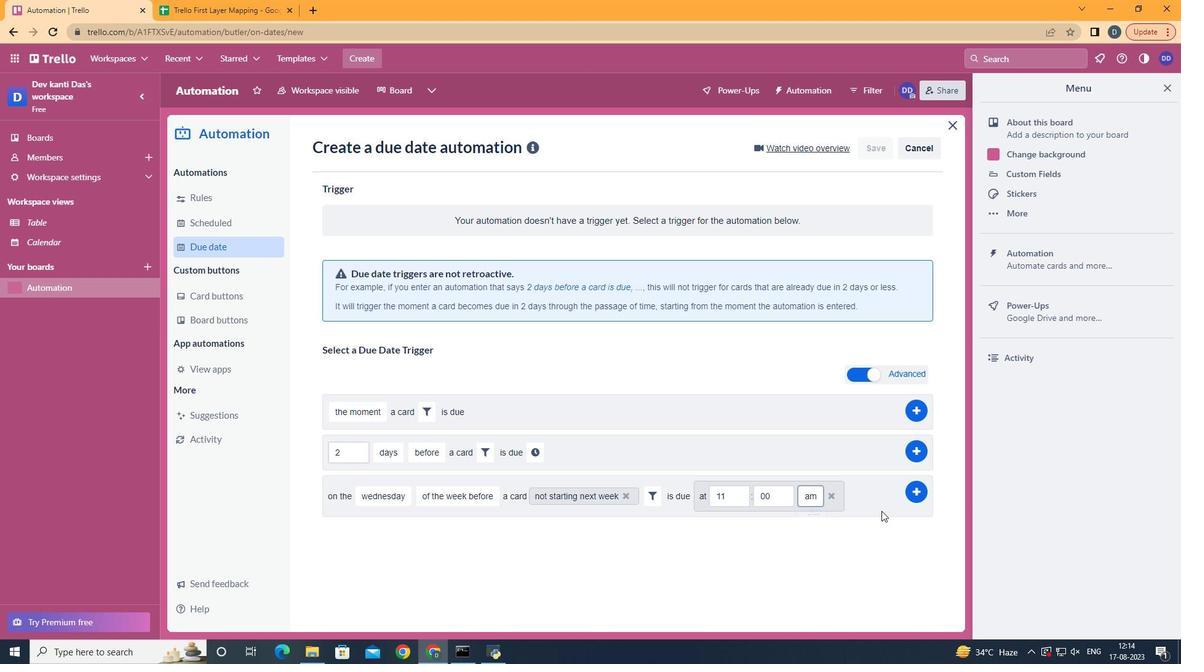 
Action: Mouse pressed left at (824, 517)
Screenshot: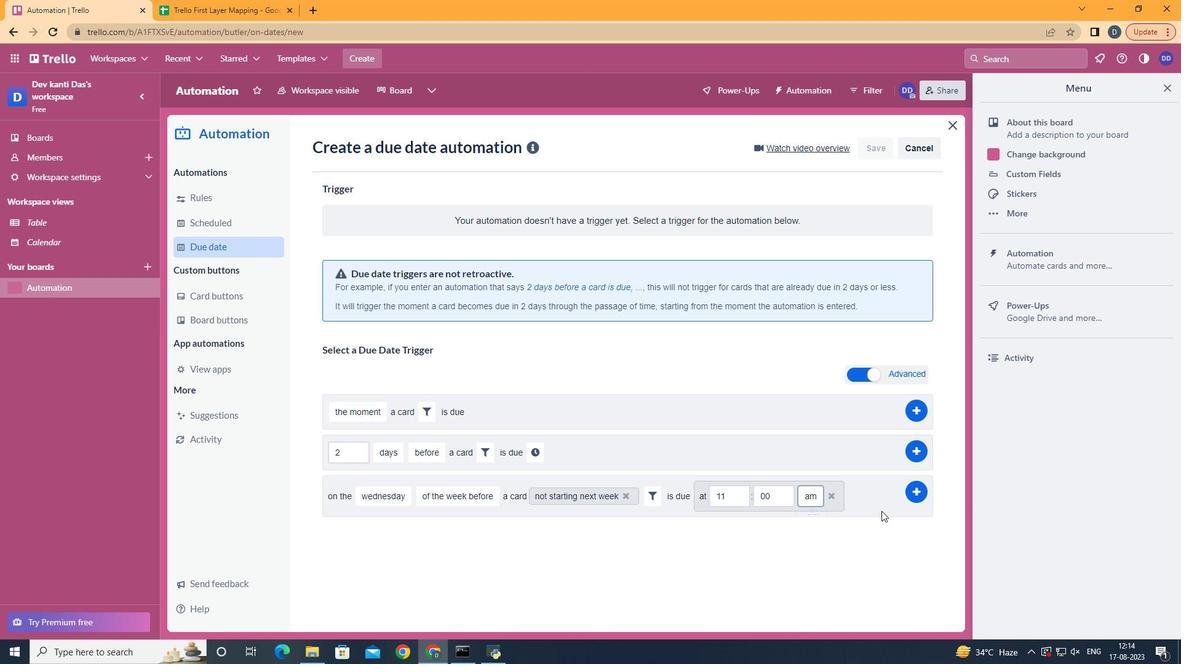 
Action: Mouse moved to (925, 493)
Screenshot: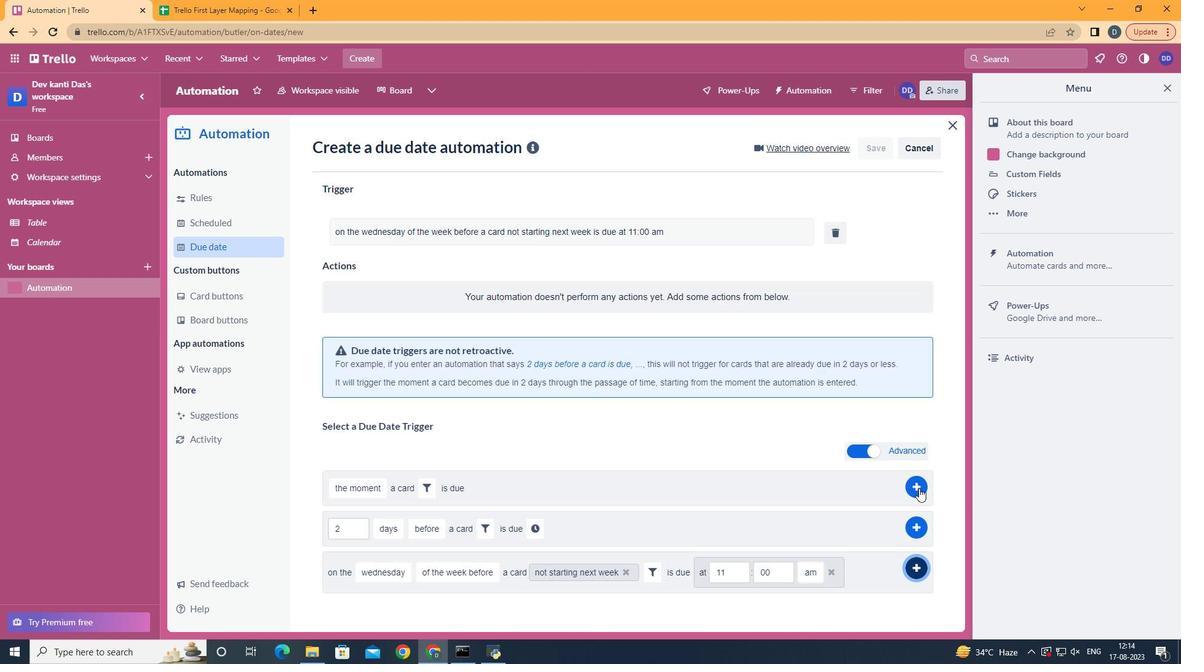 
Action: Mouse pressed left at (925, 493)
Screenshot: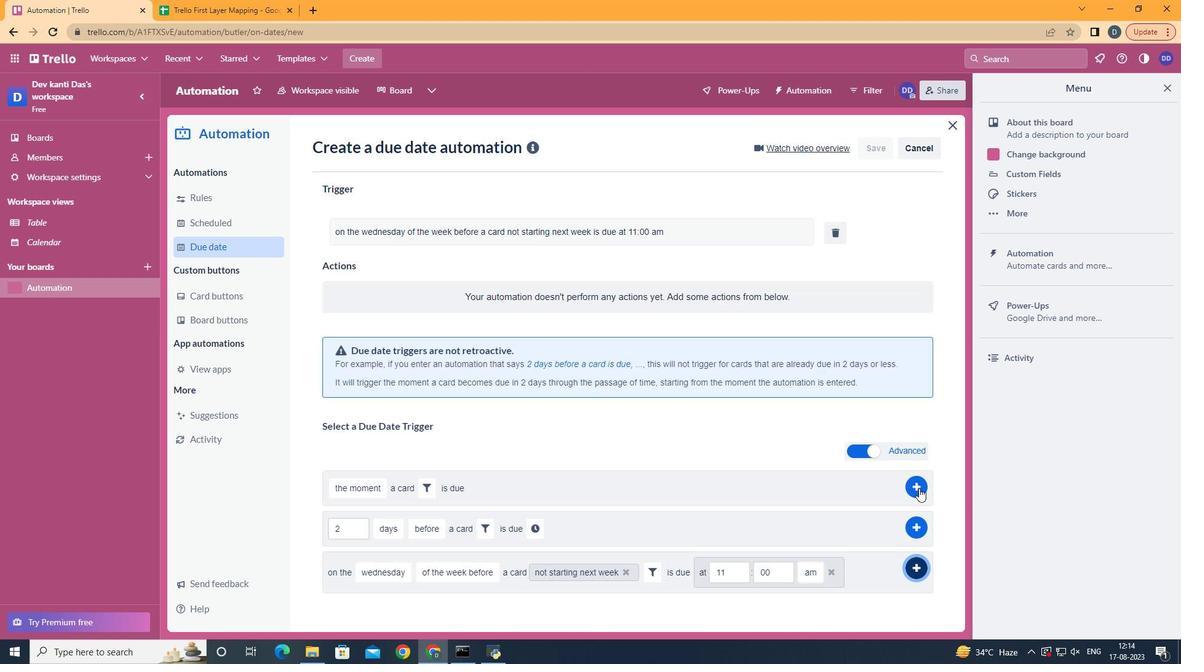 
Action: Mouse moved to (925, 494)
Screenshot: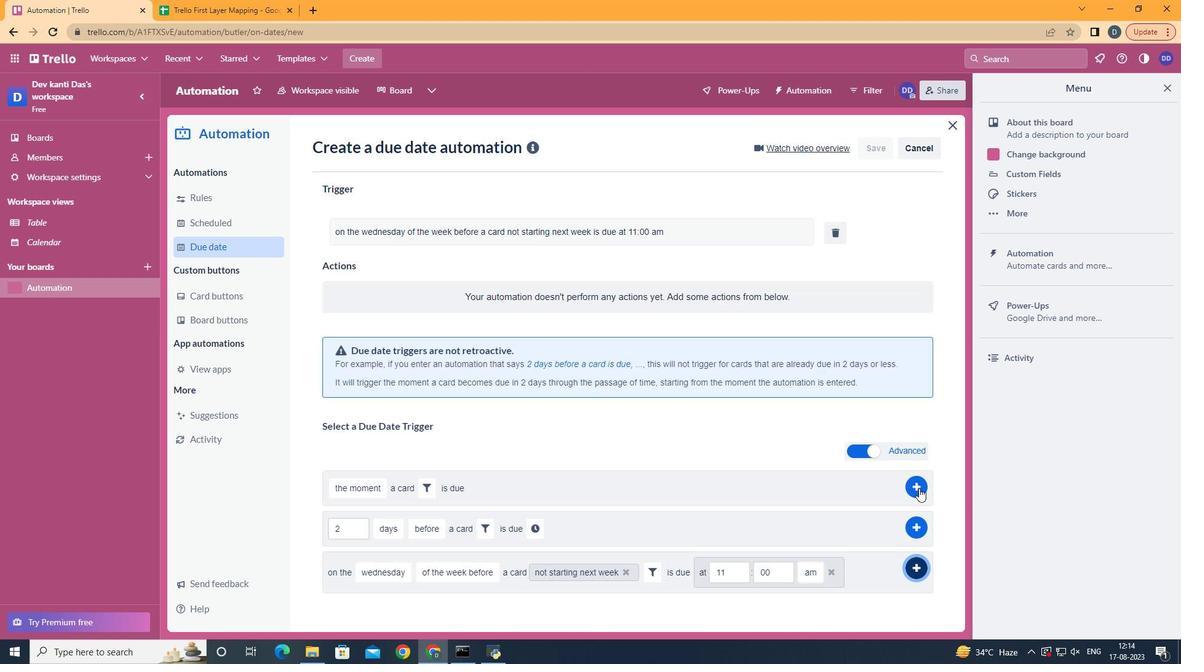 
